 Task: Find a place to stay in El Banco, Colombia from 3rd to 17th August for 4 guests, with a price range of ₹3000 to ₹15000, 3 bedrooms, 4 beds, 2 bathrooms, and amenities like Wifi and Washing machine.
Action: Mouse moved to (467, 91)
Screenshot: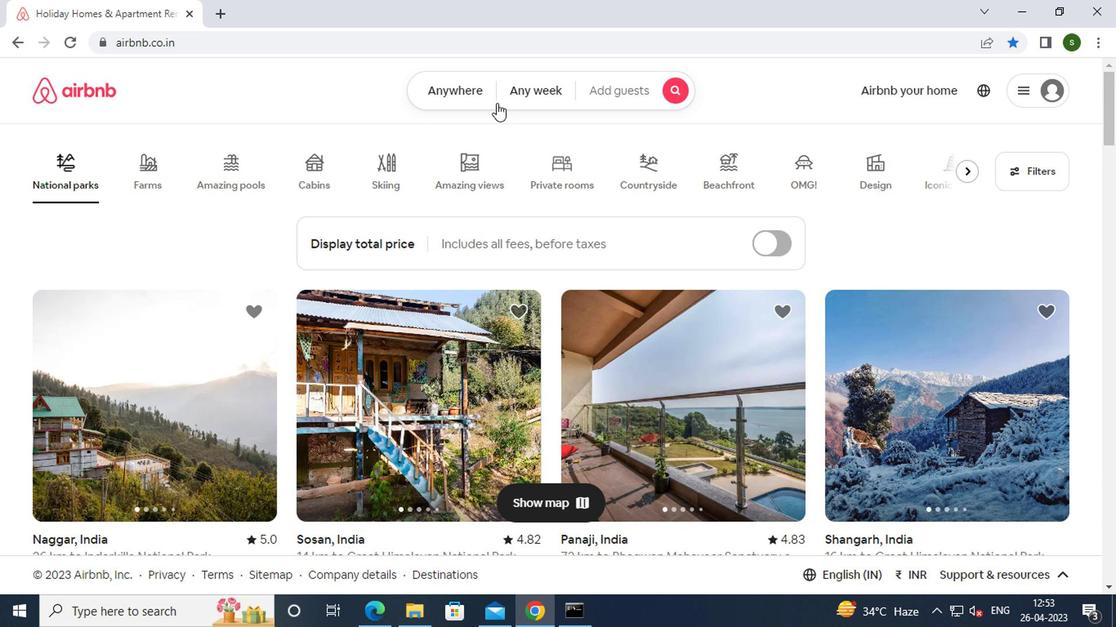 
Action: Mouse pressed left at (467, 91)
Screenshot: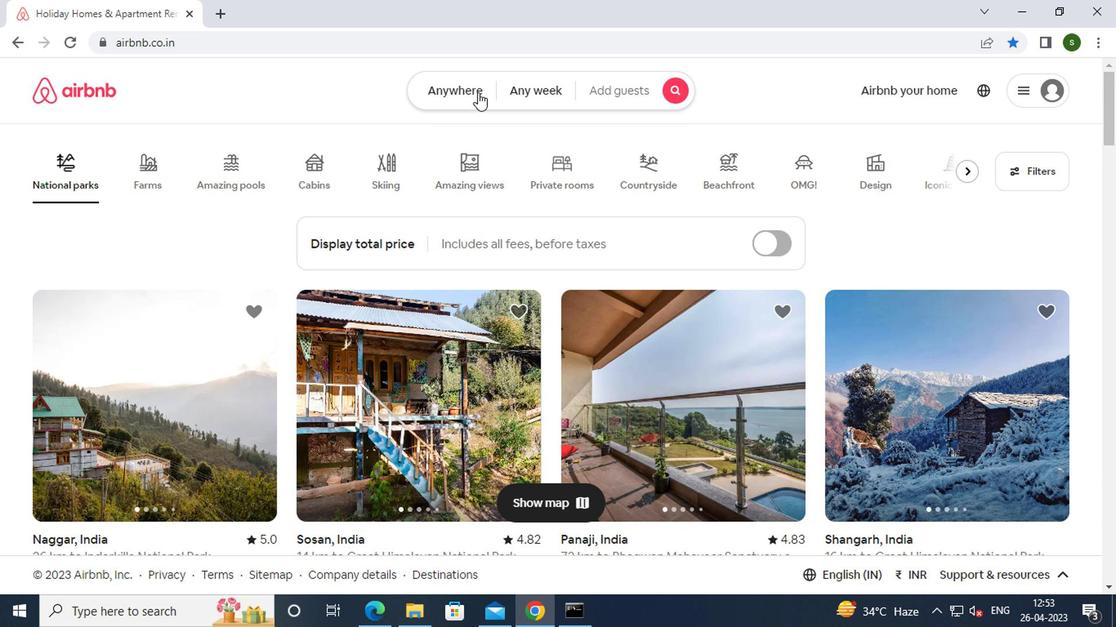 
Action: Mouse moved to (369, 161)
Screenshot: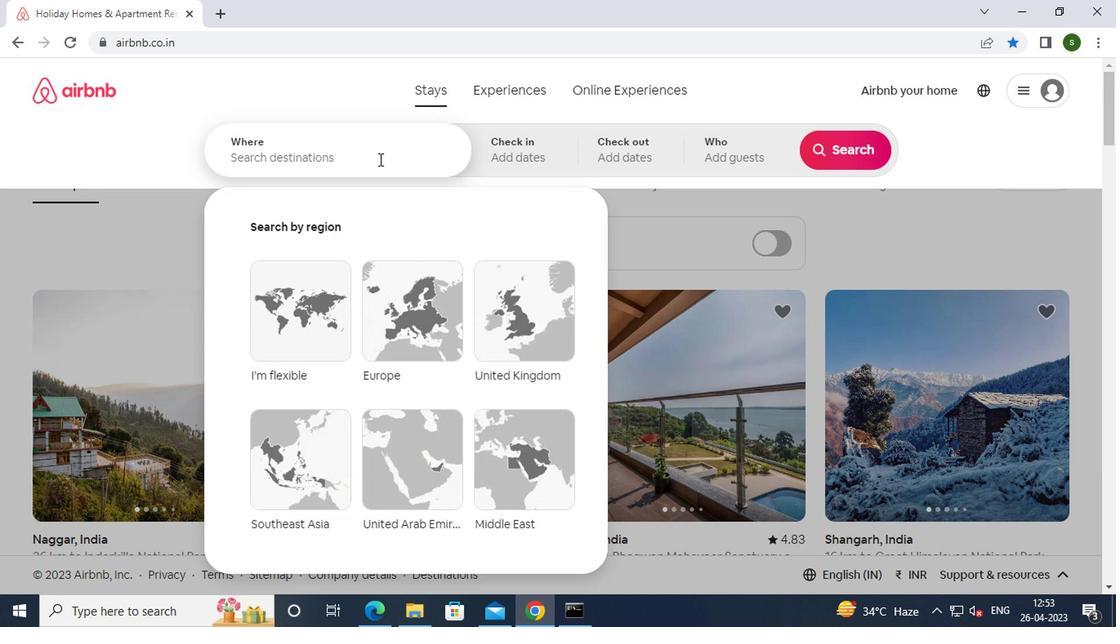 
Action: Mouse pressed left at (369, 161)
Screenshot: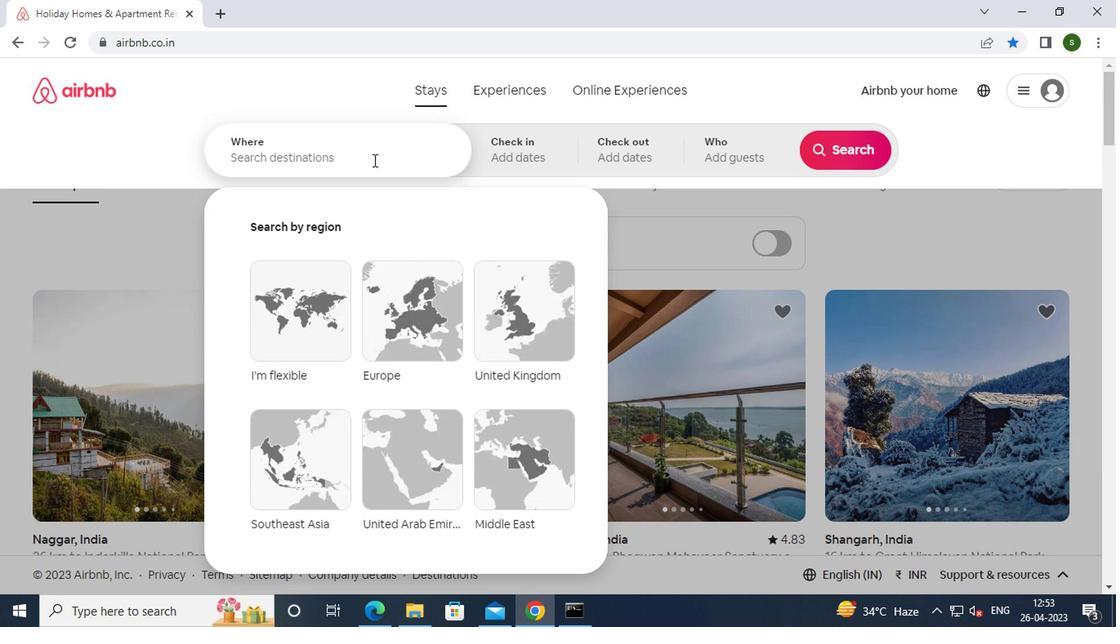 
Action: Key pressed <Key.caps_lock><Key.caps_lock>e<Key.caps_lock>l<Key.space><Key.caps_lock>b<Key.caps_lock>anco,<Key.space><Key.caps_lock>c<Key.caps_lock>olombia<Key.enter>
Screenshot: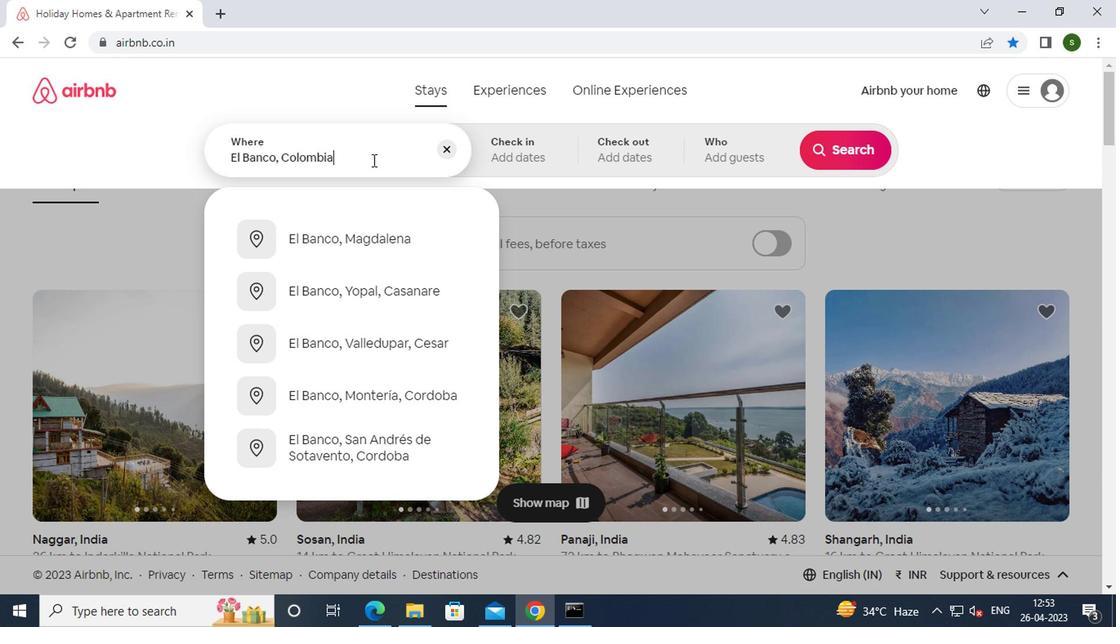 
Action: Mouse moved to (834, 277)
Screenshot: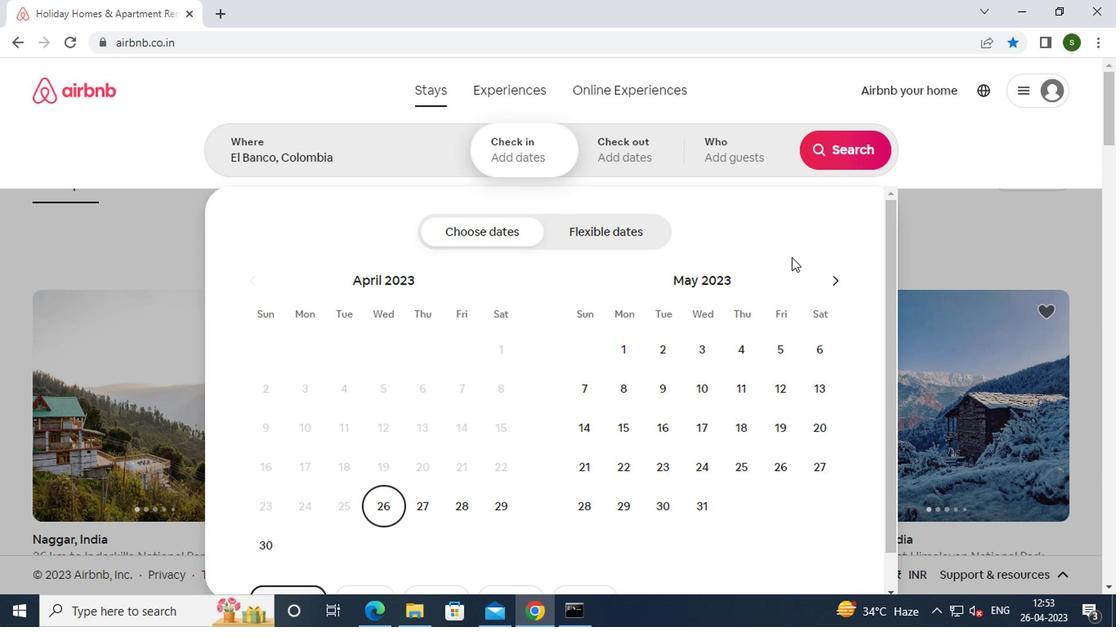 
Action: Mouse pressed left at (834, 277)
Screenshot: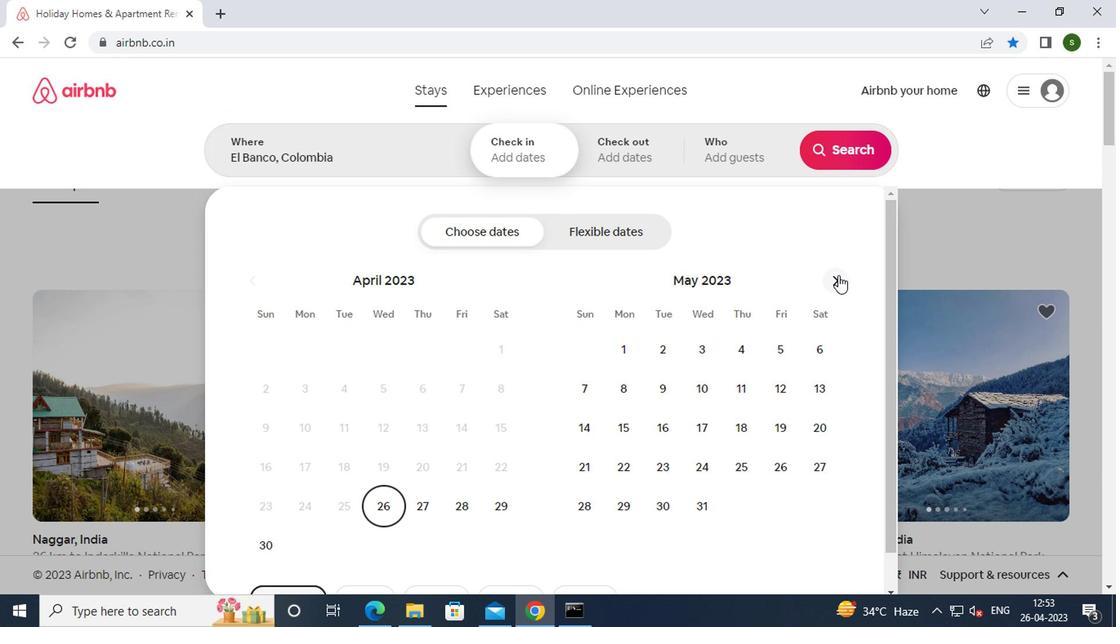 
Action: Mouse pressed left at (834, 277)
Screenshot: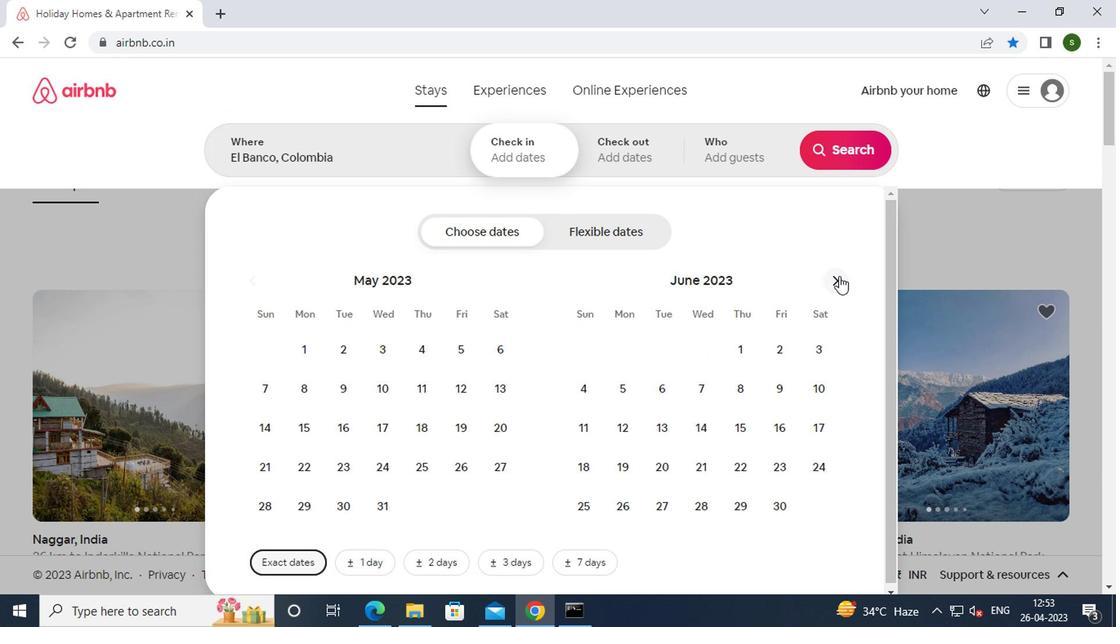 
Action: Mouse pressed left at (834, 277)
Screenshot: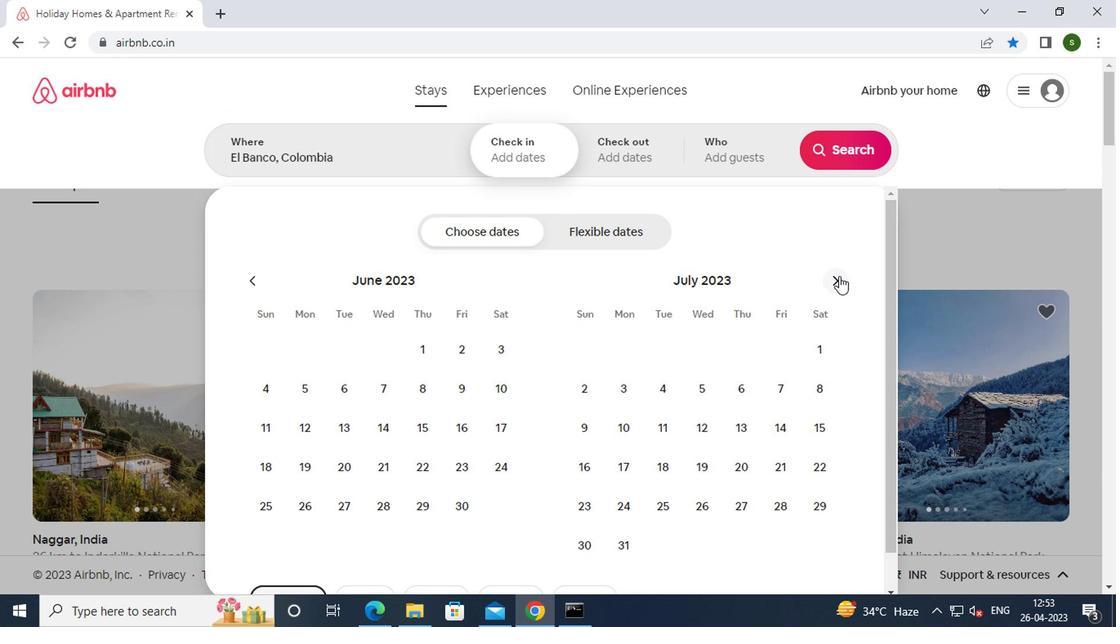 
Action: Mouse moved to (746, 352)
Screenshot: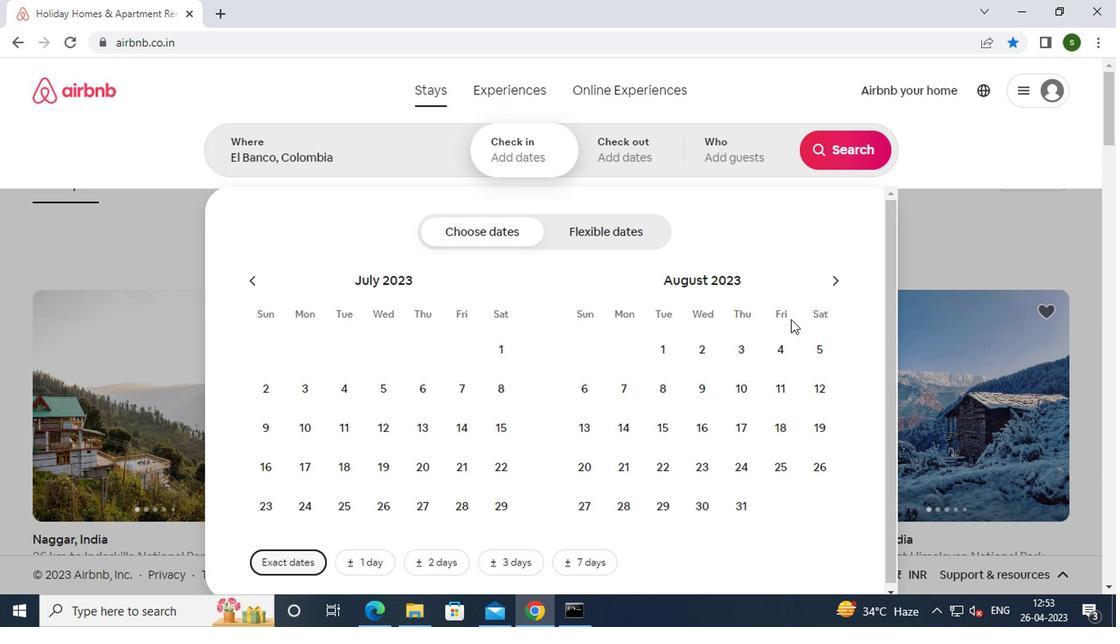 
Action: Mouse pressed left at (746, 352)
Screenshot: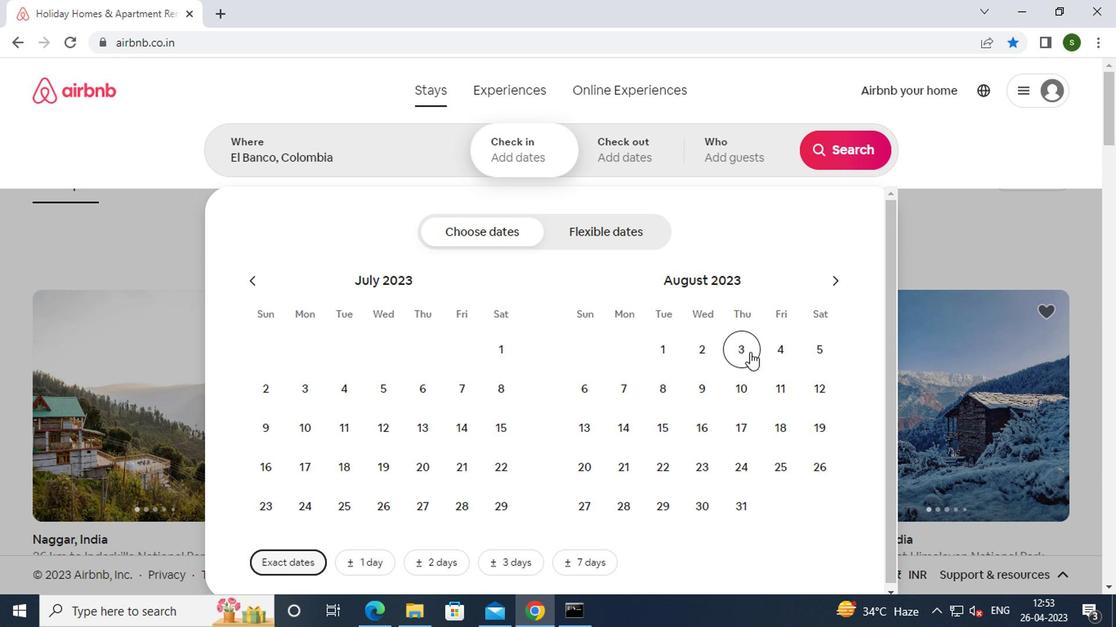 
Action: Mouse moved to (741, 423)
Screenshot: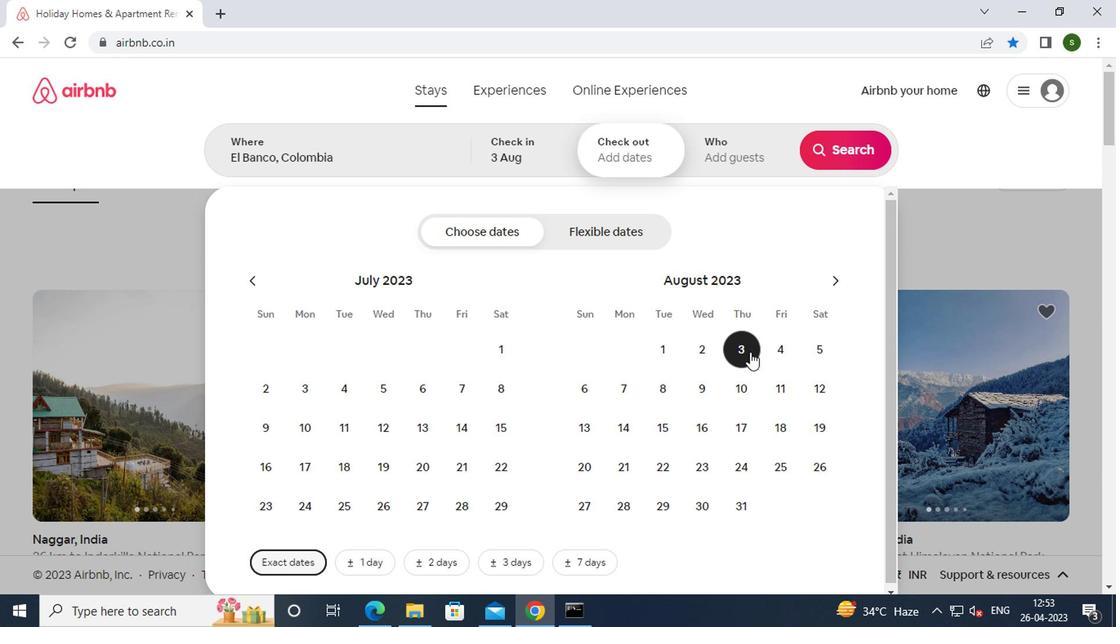 
Action: Mouse pressed left at (741, 423)
Screenshot: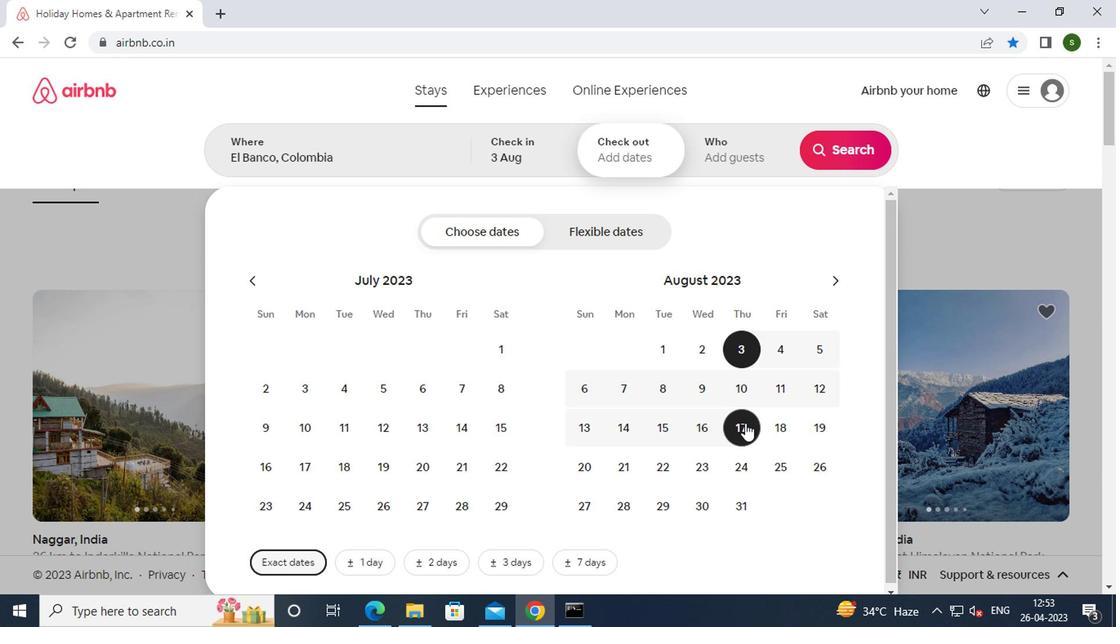 
Action: Mouse moved to (746, 161)
Screenshot: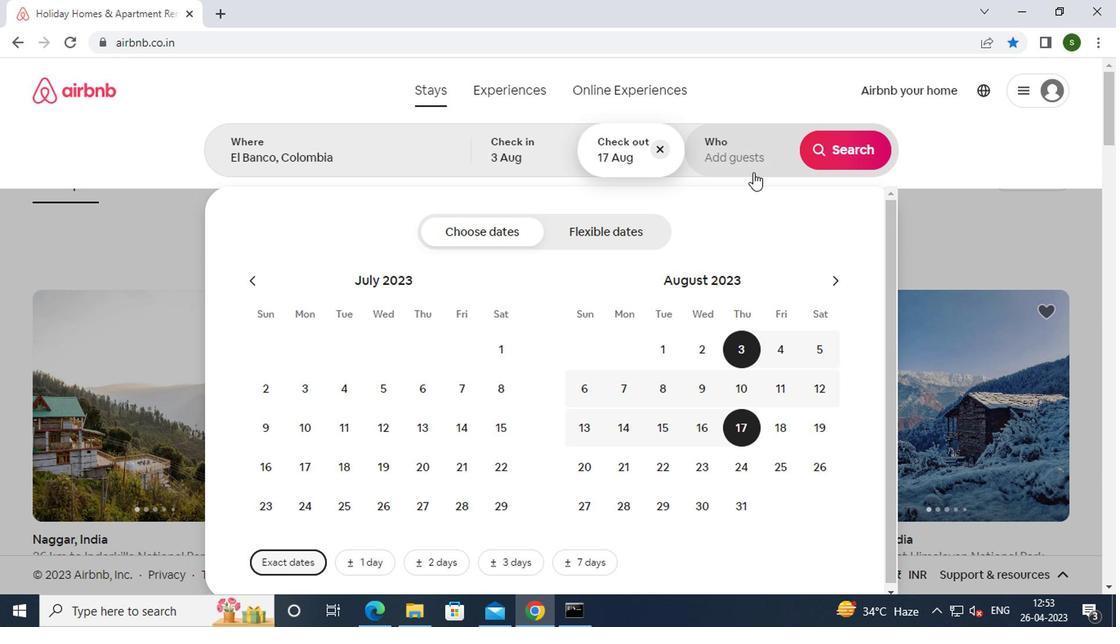
Action: Mouse pressed left at (746, 161)
Screenshot: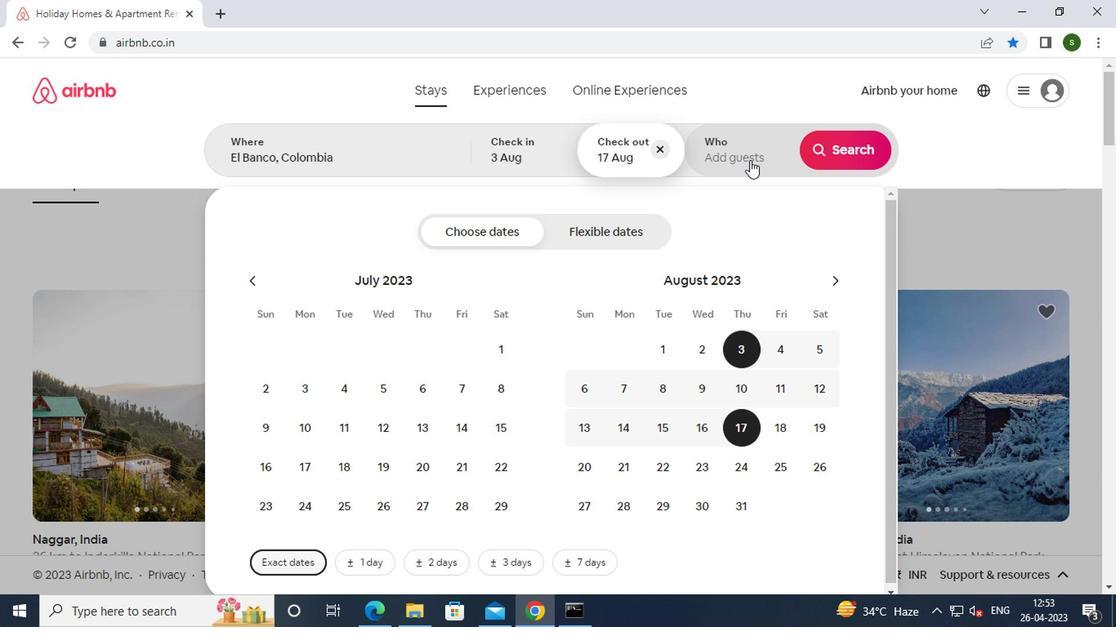 
Action: Mouse moved to (852, 241)
Screenshot: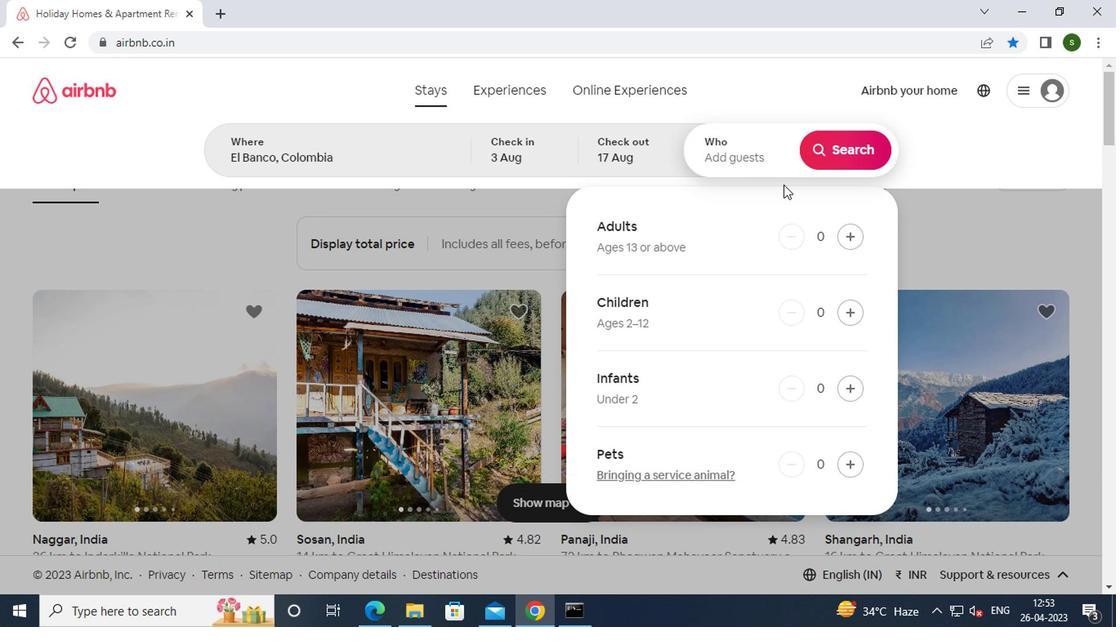 
Action: Mouse pressed left at (852, 241)
Screenshot: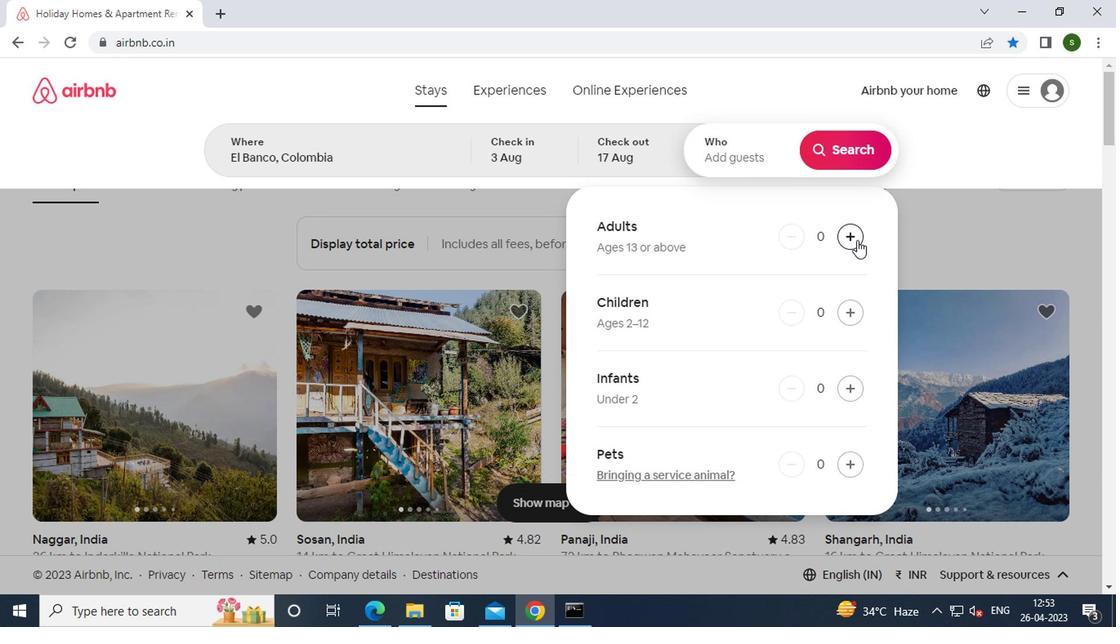 
Action: Mouse pressed left at (852, 241)
Screenshot: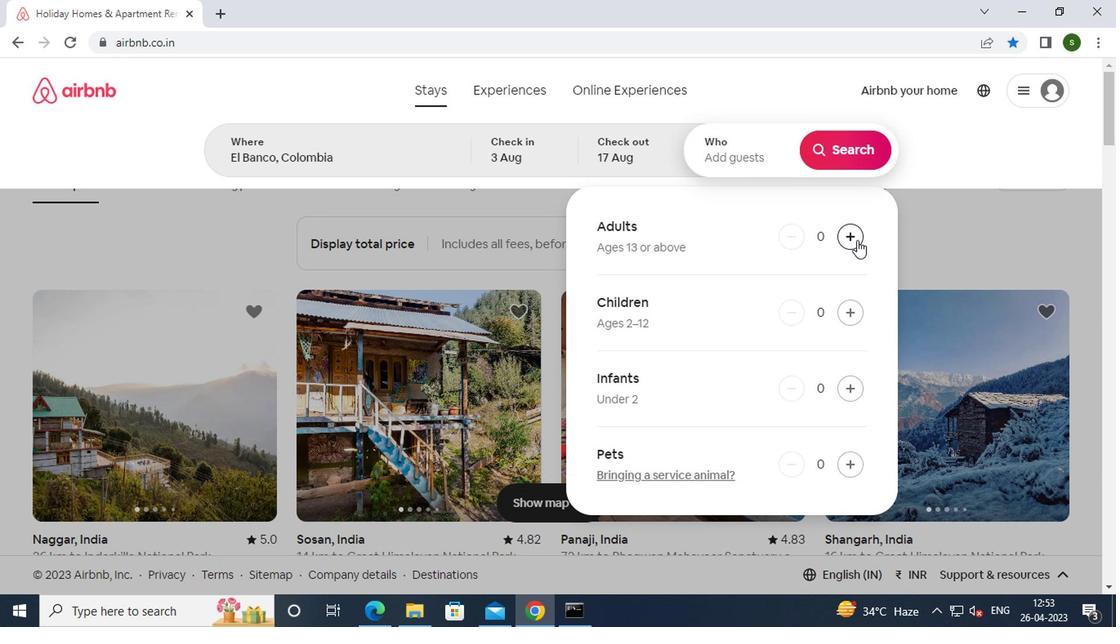 
Action: Mouse pressed left at (852, 241)
Screenshot: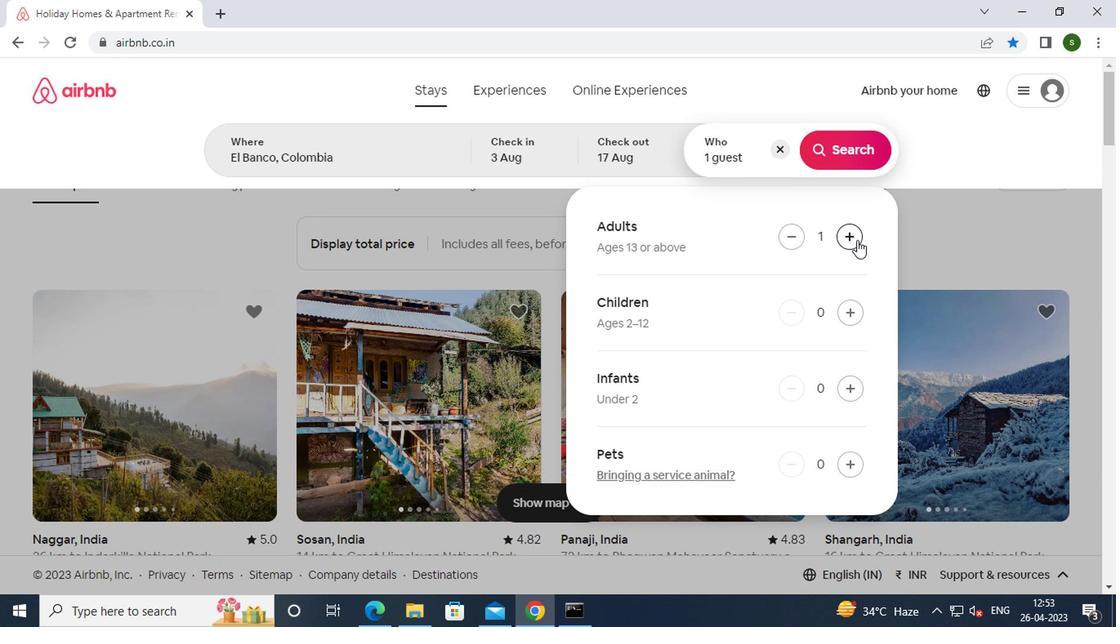 
Action: Mouse moved to (849, 308)
Screenshot: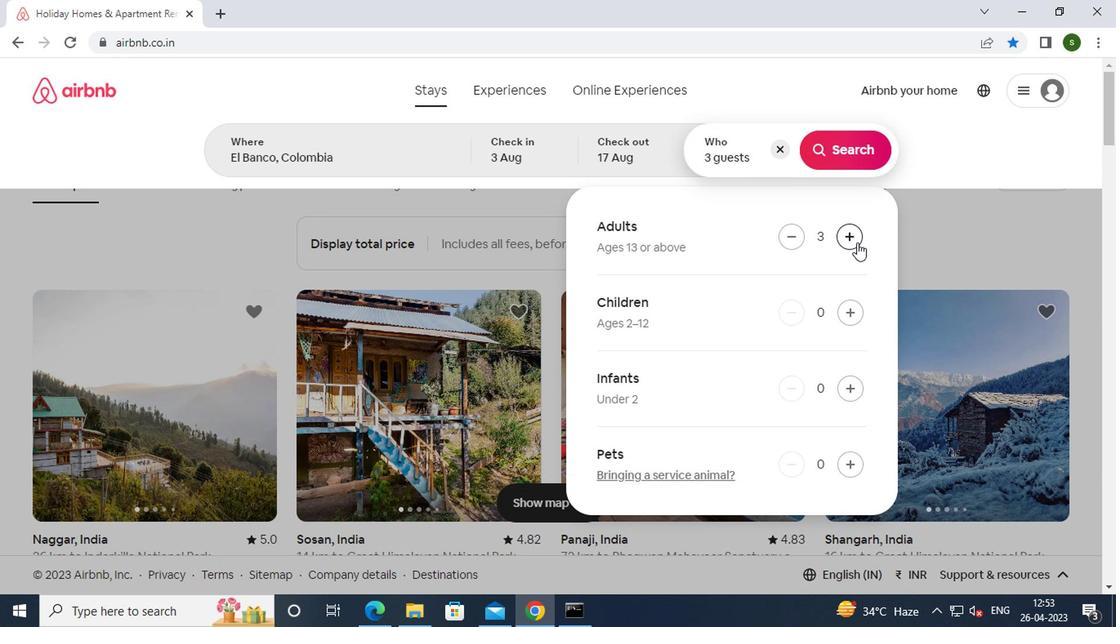 
Action: Mouse pressed left at (849, 308)
Screenshot: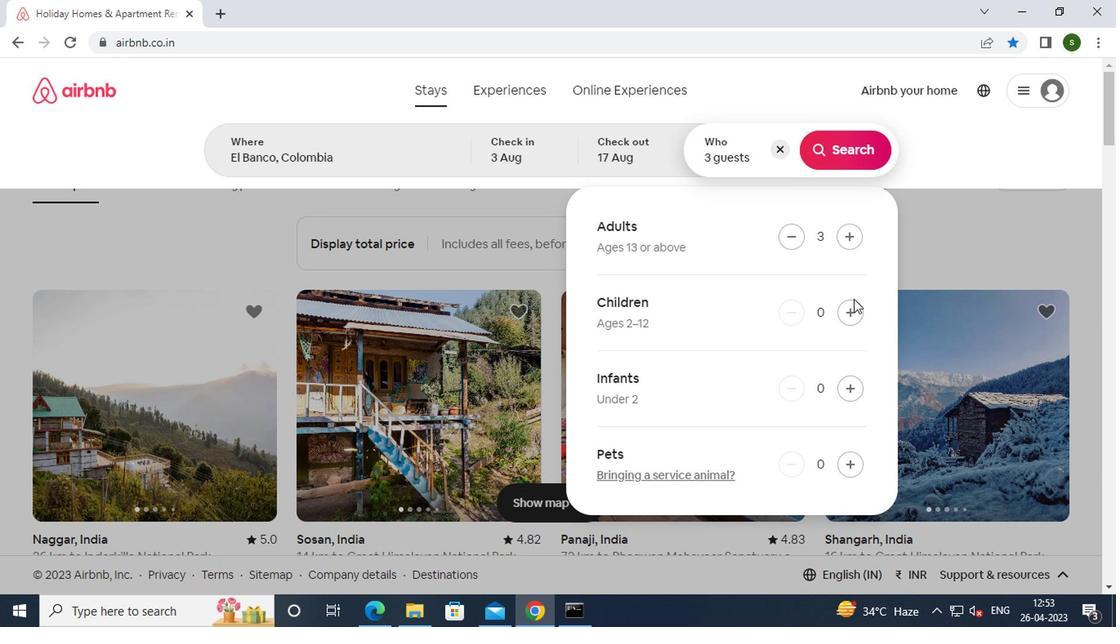 
Action: Mouse moved to (860, 143)
Screenshot: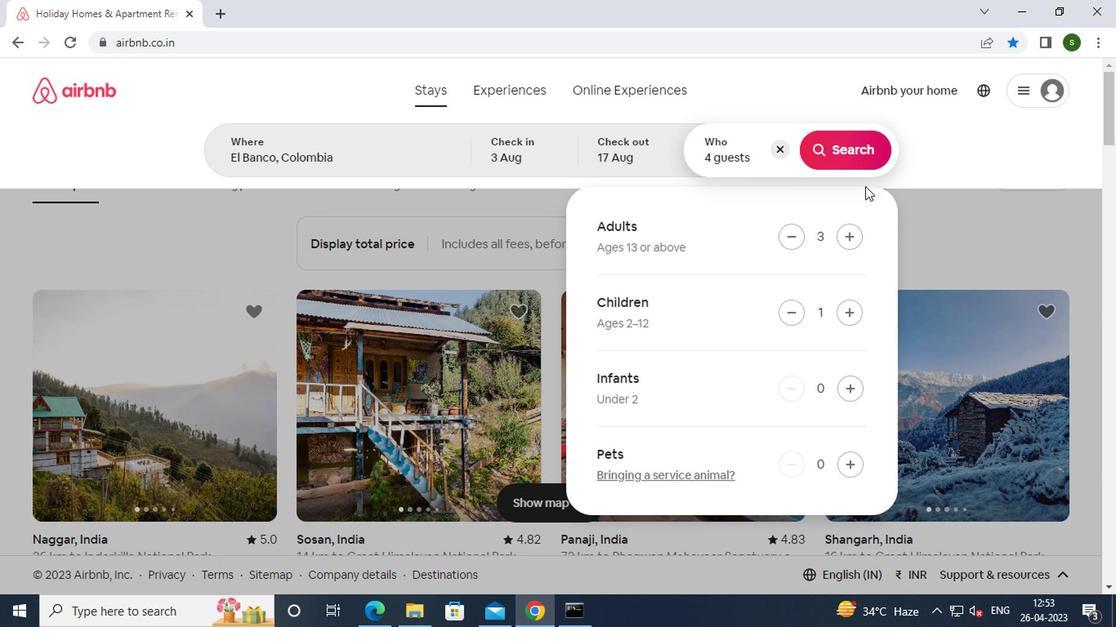 
Action: Mouse pressed left at (860, 143)
Screenshot: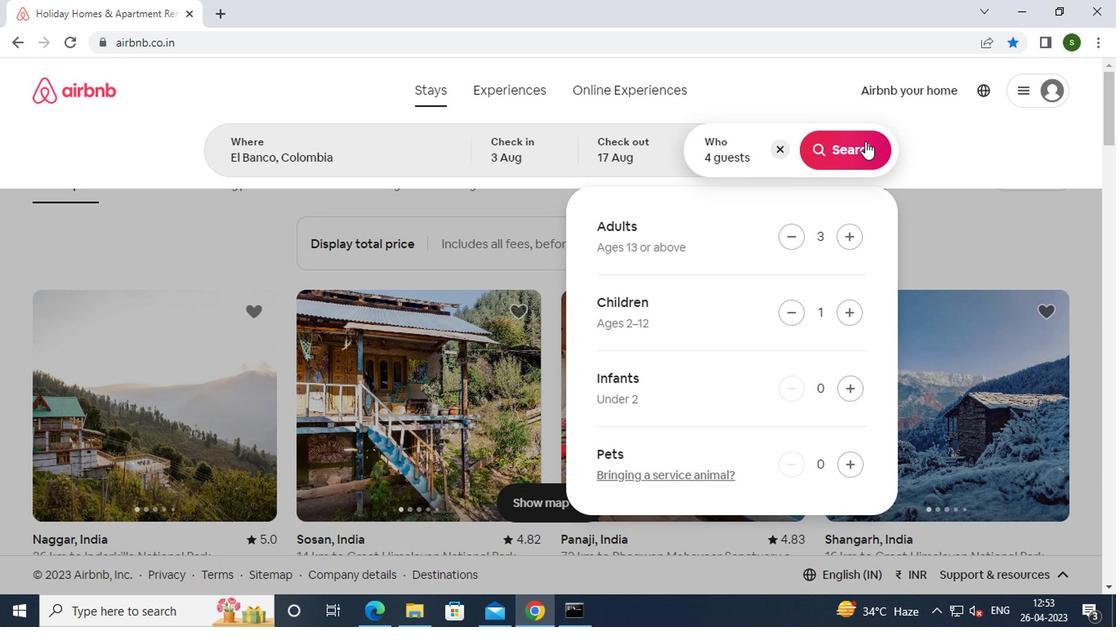 
Action: Mouse moved to (1020, 157)
Screenshot: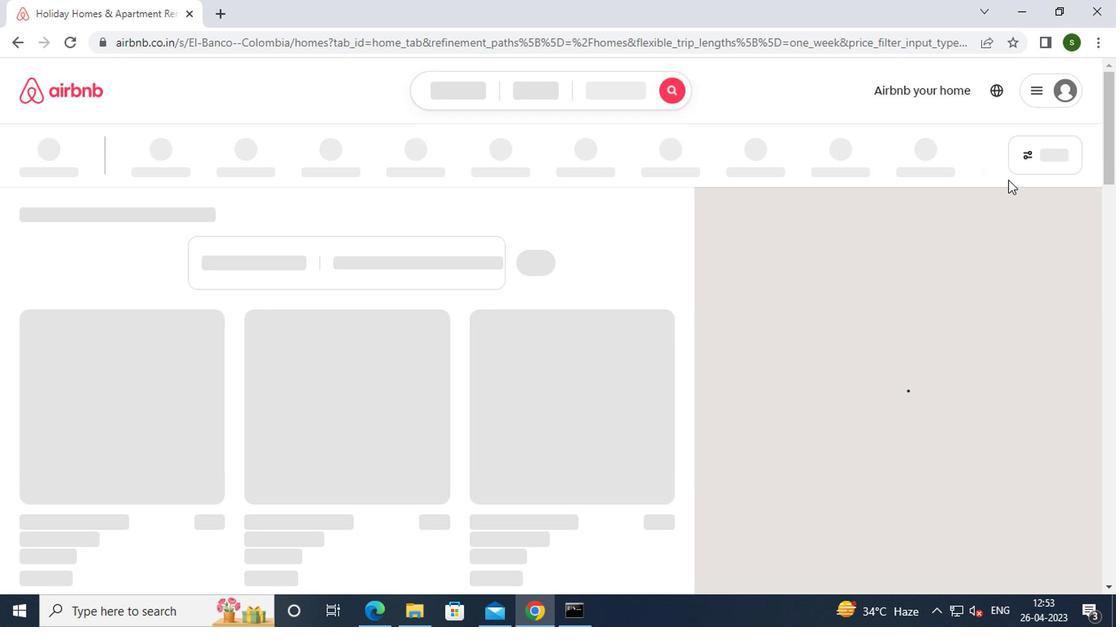 
Action: Mouse pressed left at (1020, 157)
Screenshot: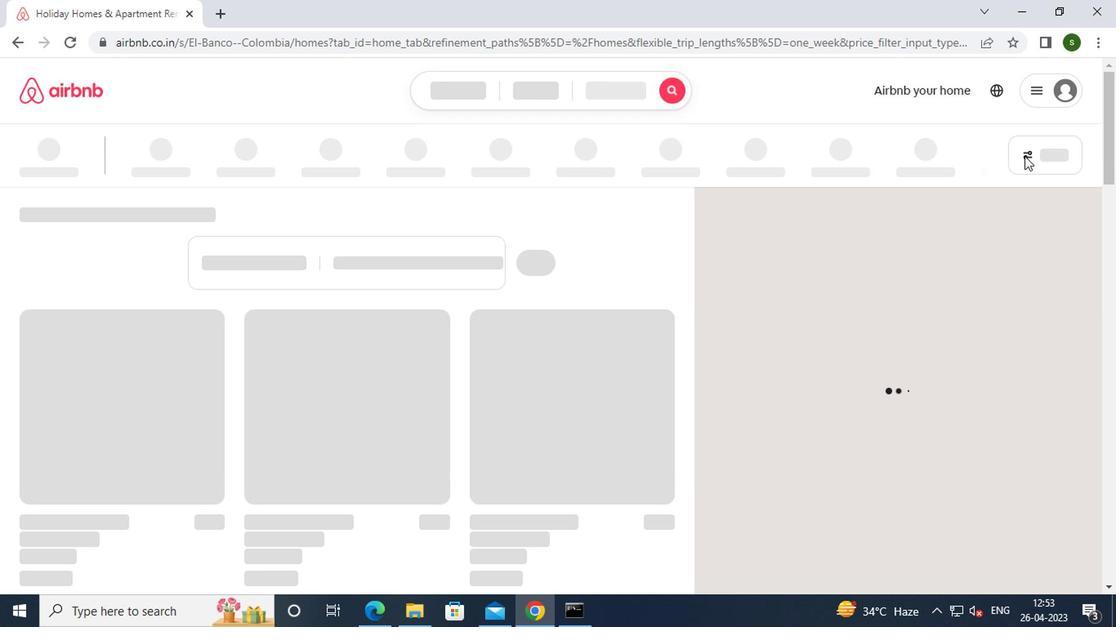 
Action: Mouse moved to (1012, 166)
Screenshot: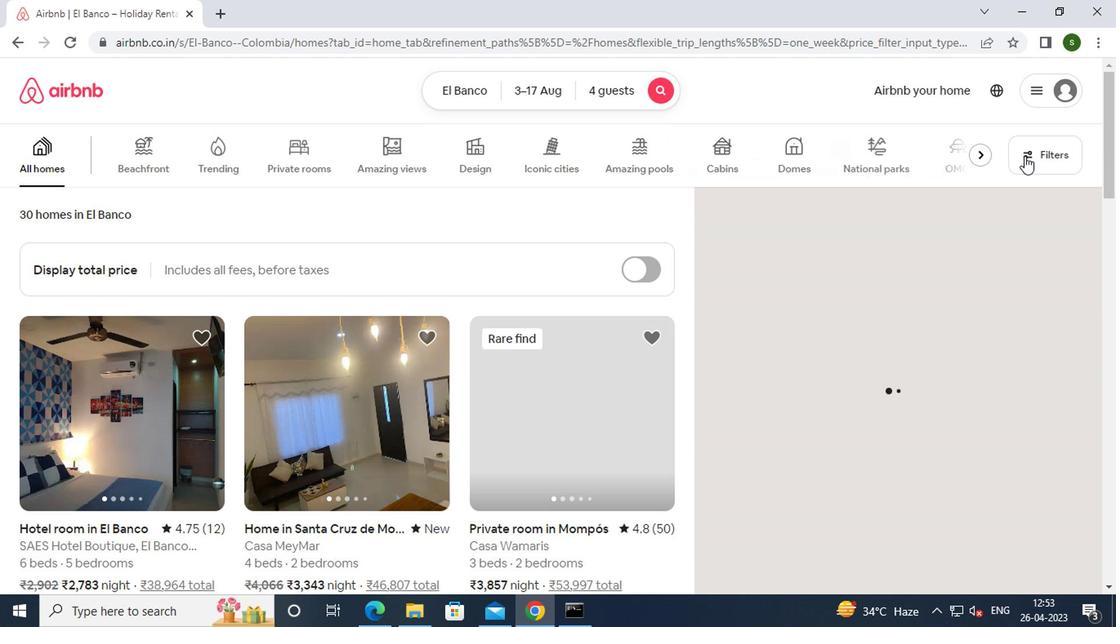 
Action: Mouse pressed left at (1012, 166)
Screenshot: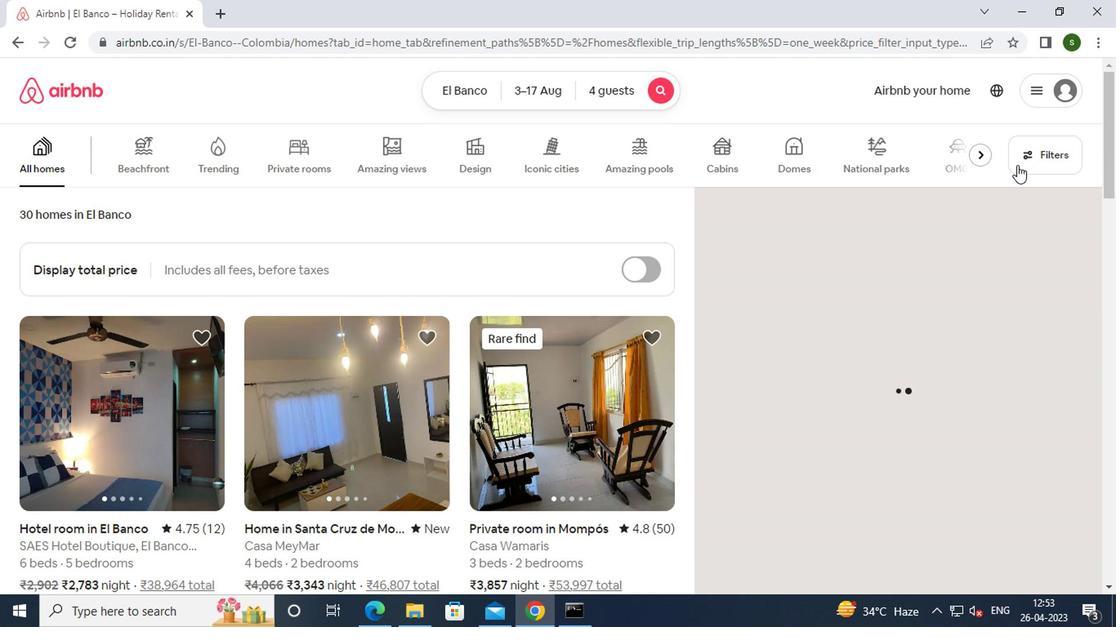 
Action: Mouse moved to (341, 362)
Screenshot: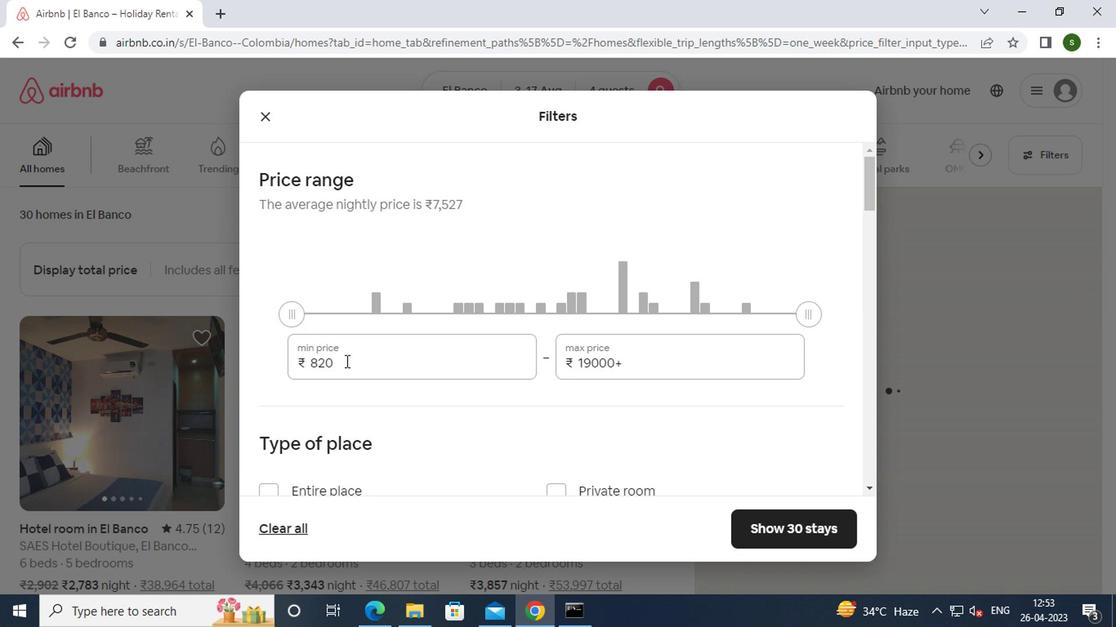 
Action: Mouse pressed left at (341, 362)
Screenshot: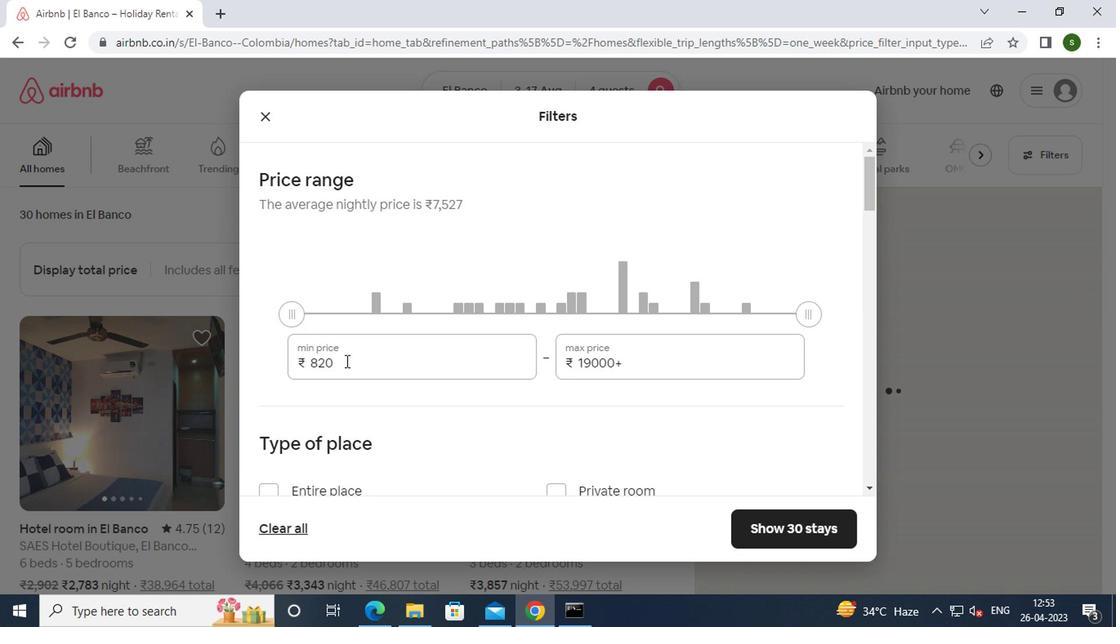 
Action: Key pressed <Key.backspace><Key.backspace><Key.backspace><Key.backspace><Key.backspace>3000
Screenshot: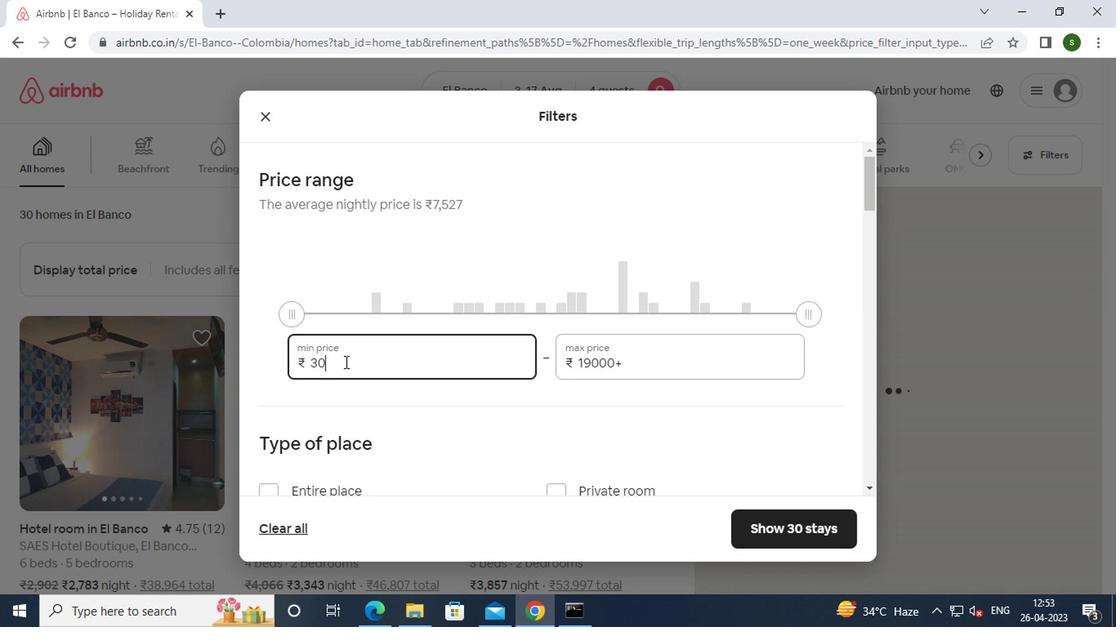 
Action: Mouse moved to (663, 365)
Screenshot: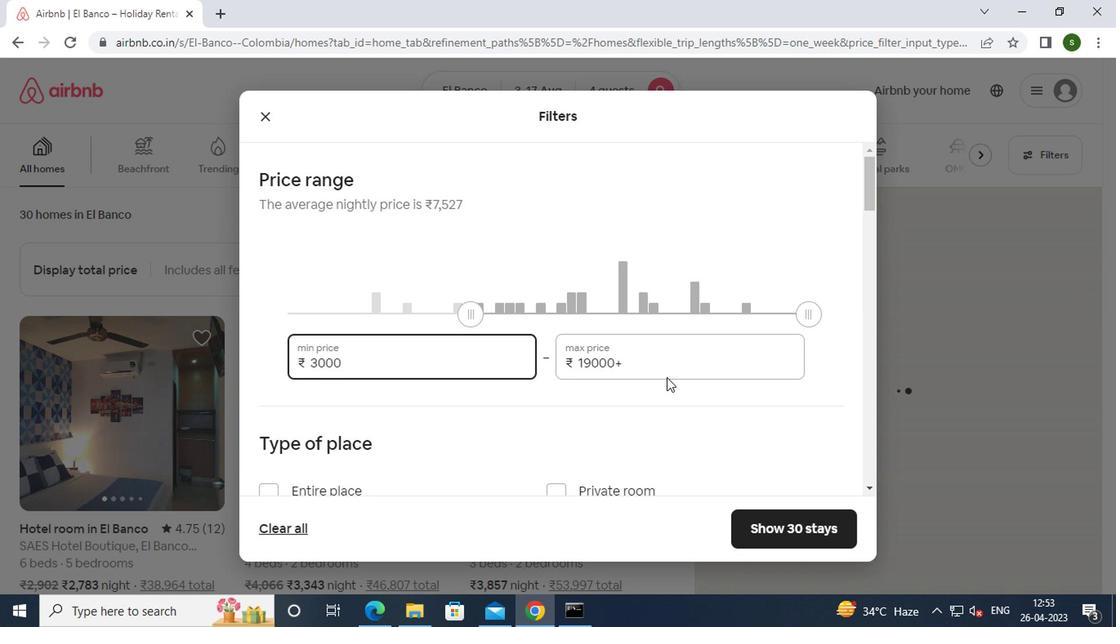
Action: Mouse pressed left at (663, 365)
Screenshot: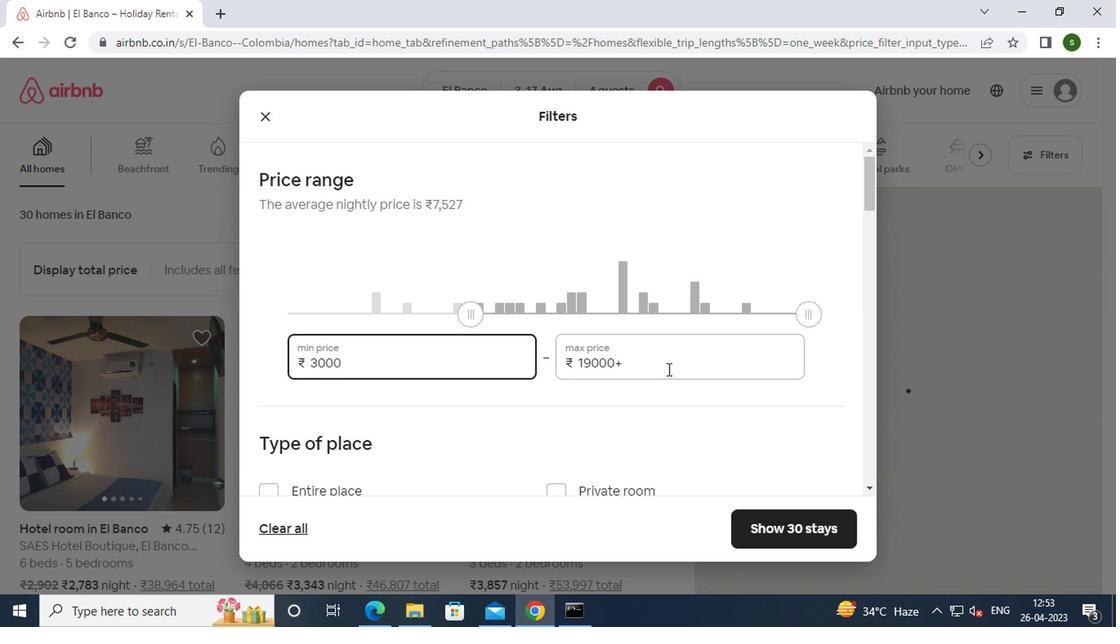 
Action: Mouse moved to (663, 363)
Screenshot: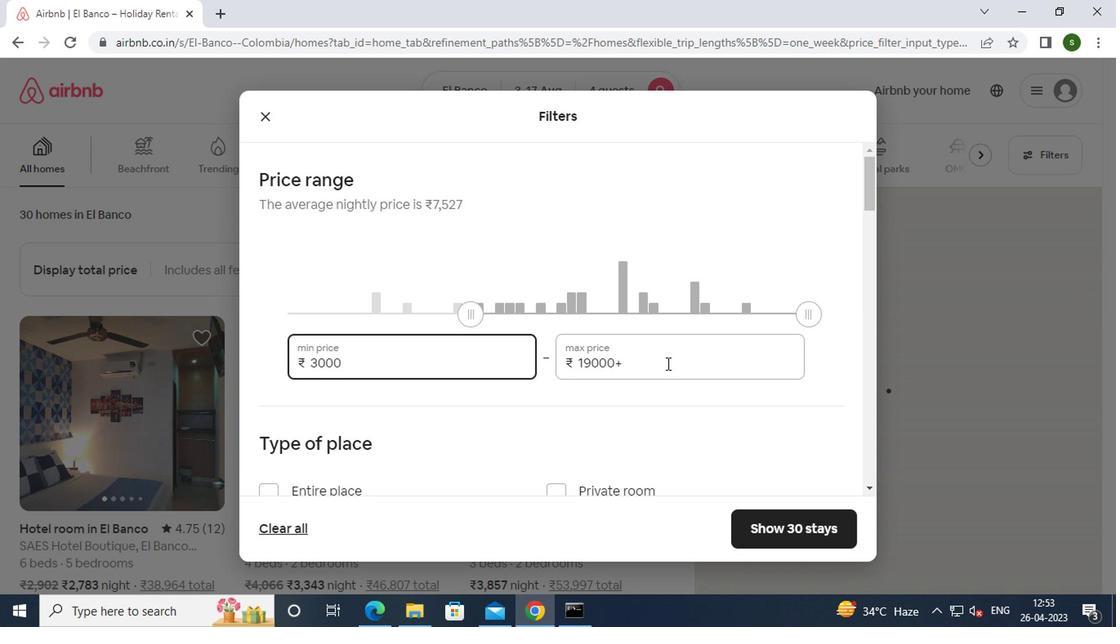 
Action: Key pressed <Key.backspace><Key.backspace><Key.backspace><Key.backspace><Key.backspace><Key.backspace><Key.backspace><Key.backspace><Key.backspace><Key.backspace><Key.backspace>15000
Screenshot: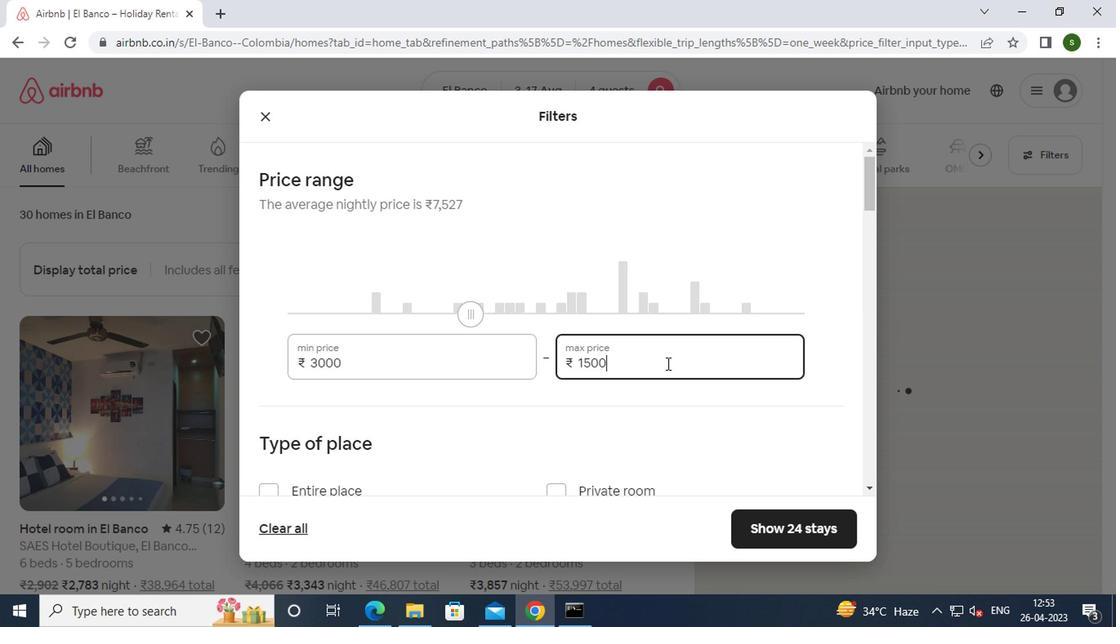 
Action: Mouse moved to (597, 362)
Screenshot: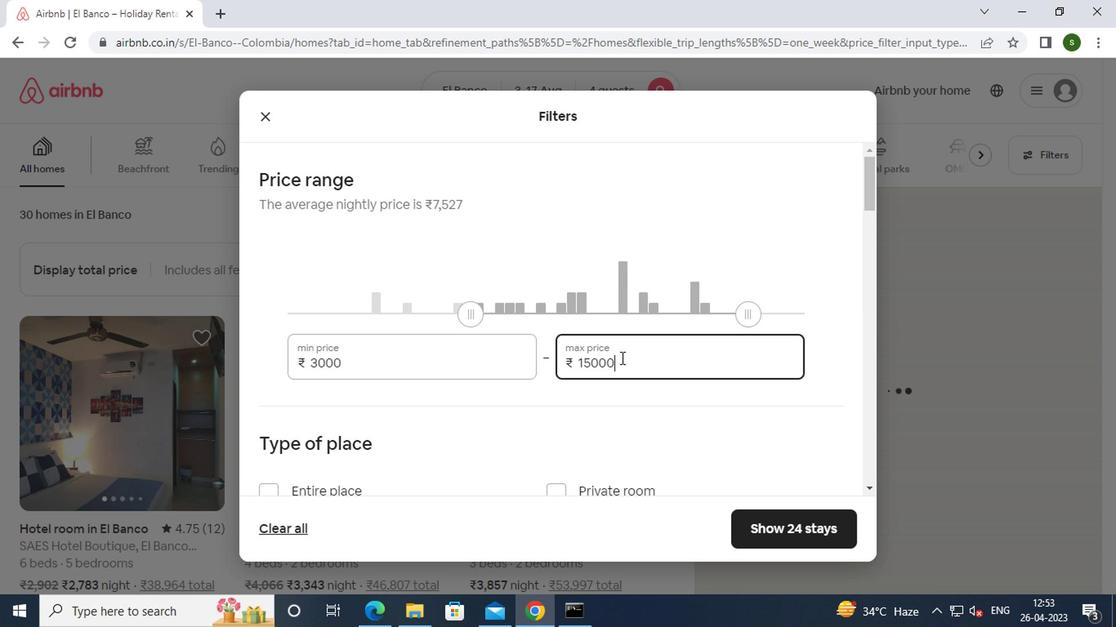 
Action: Mouse scrolled (597, 361) with delta (0, 0)
Screenshot: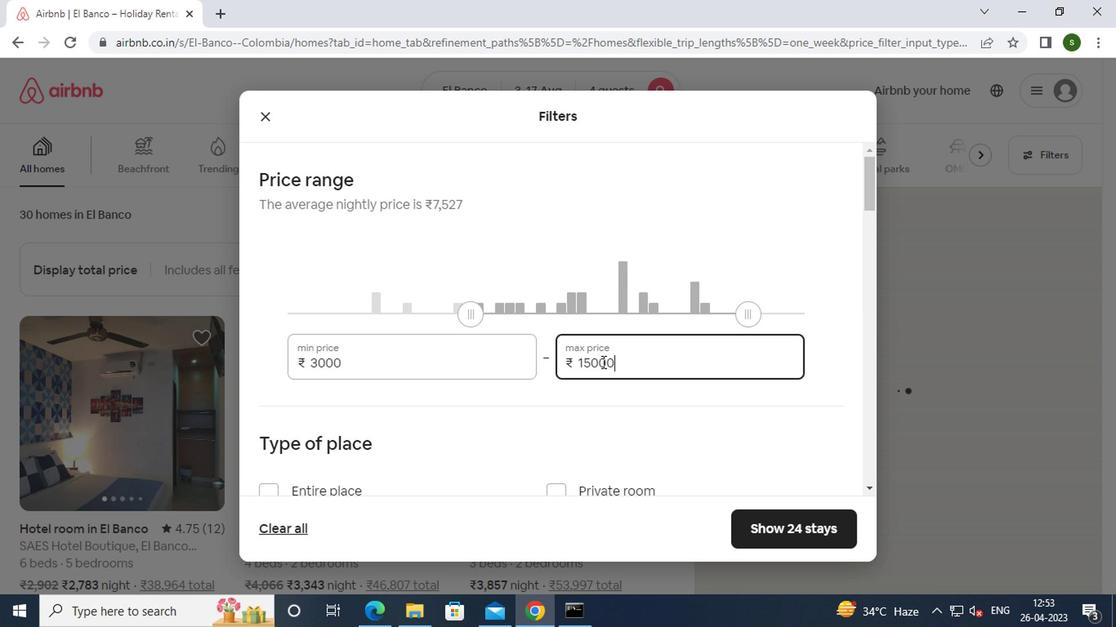 
Action: Mouse scrolled (597, 361) with delta (0, 0)
Screenshot: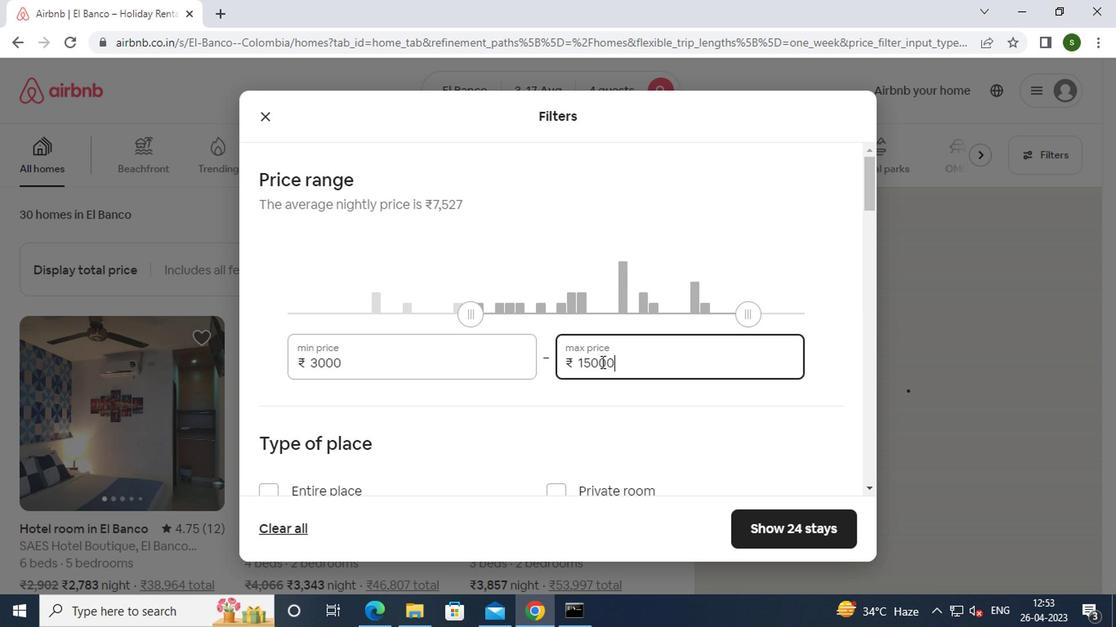 
Action: Mouse scrolled (597, 361) with delta (0, 0)
Screenshot: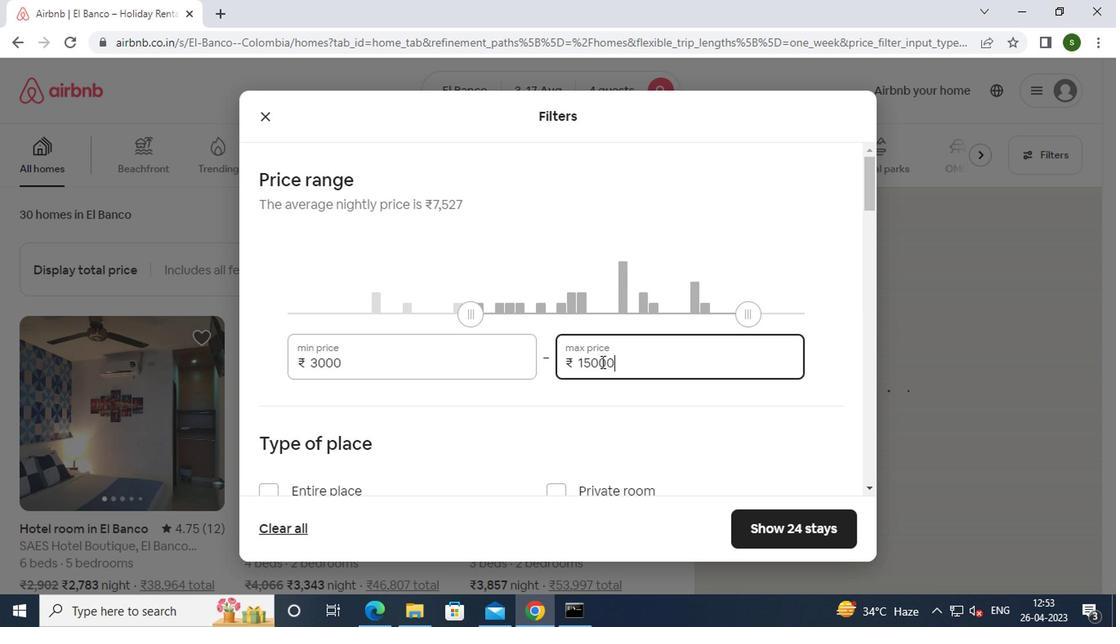 
Action: Mouse moved to (301, 251)
Screenshot: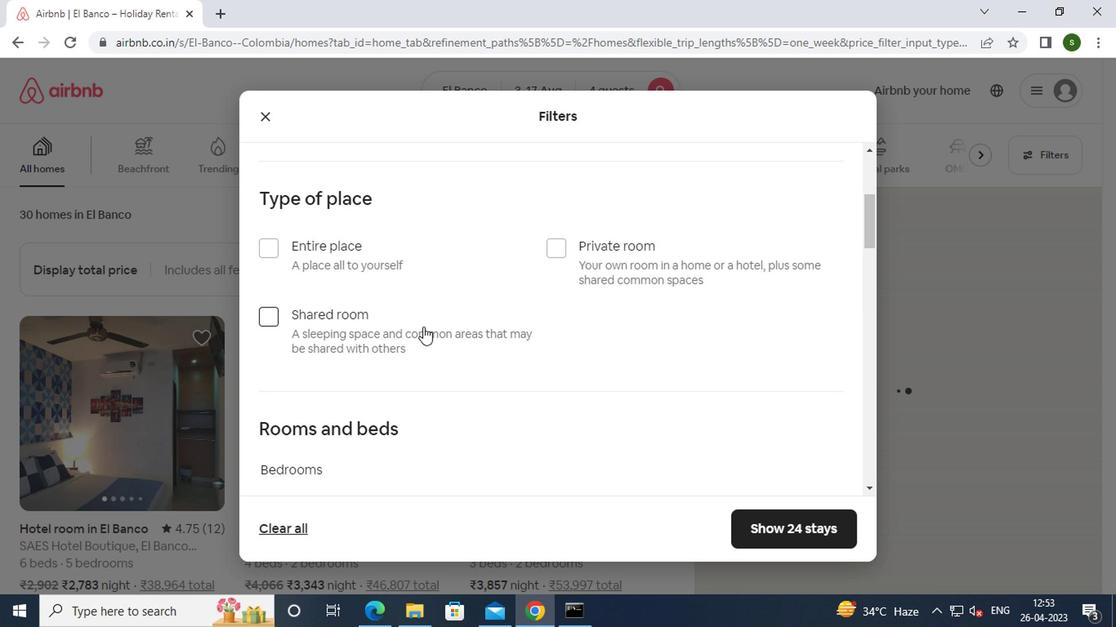 
Action: Mouse pressed left at (301, 251)
Screenshot: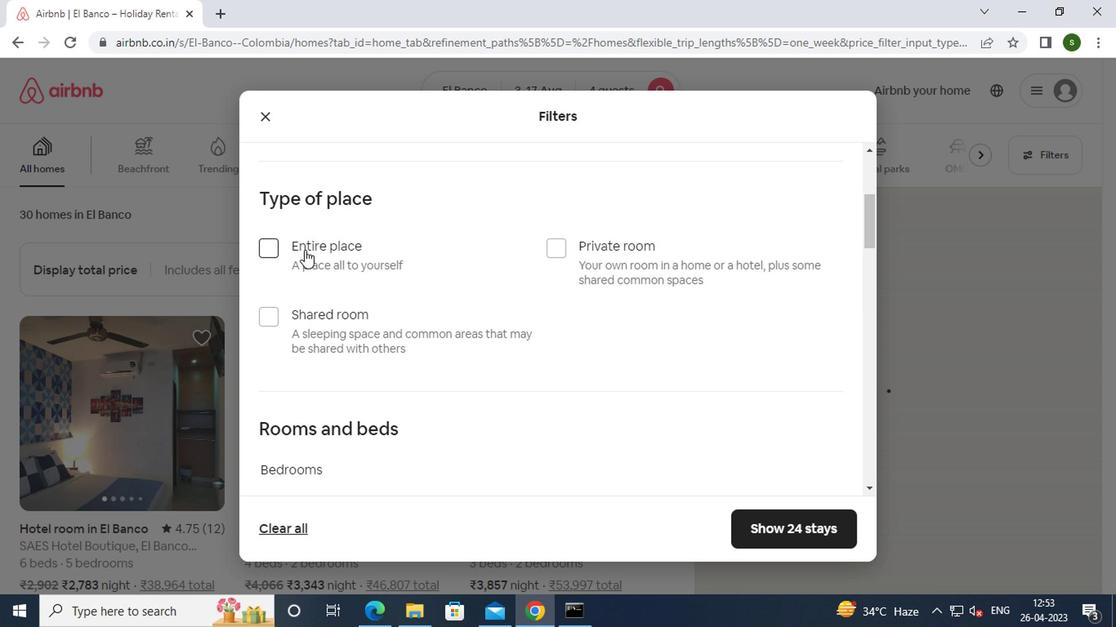 
Action: Mouse moved to (524, 277)
Screenshot: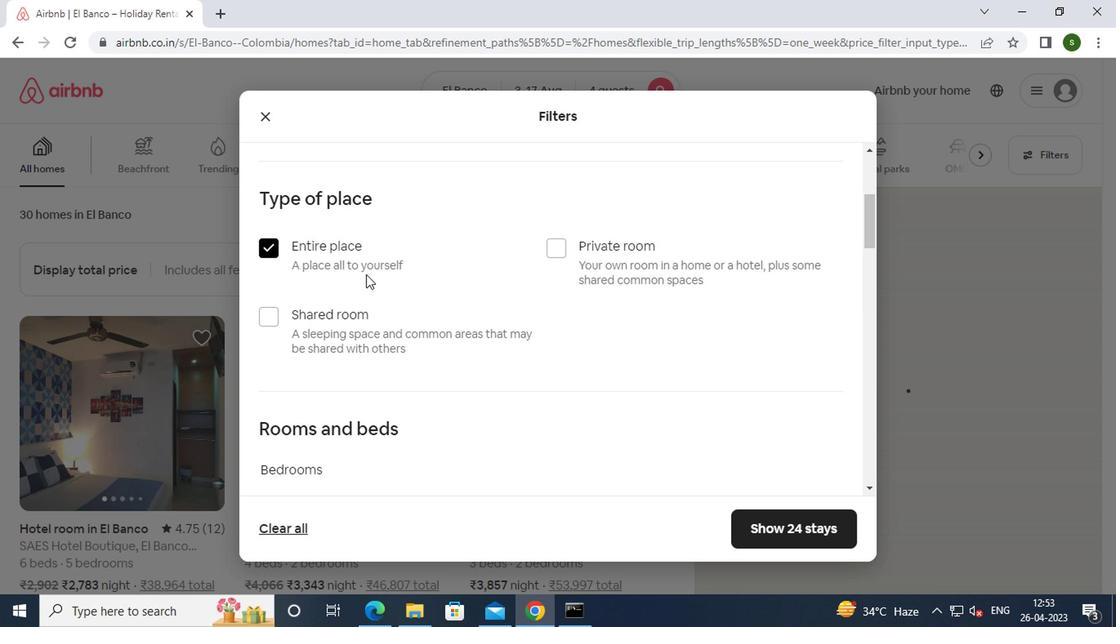 
Action: Mouse scrolled (524, 277) with delta (0, 0)
Screenshot: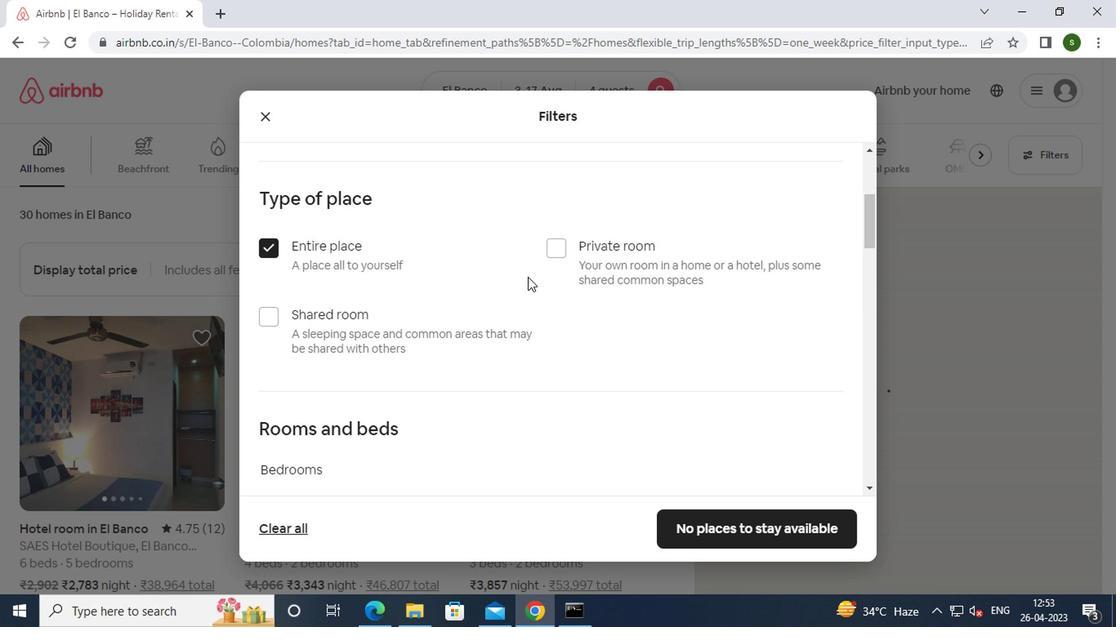 
Action: Mouse scrolled (524, 277) with delta (0, 0)
Screenshot: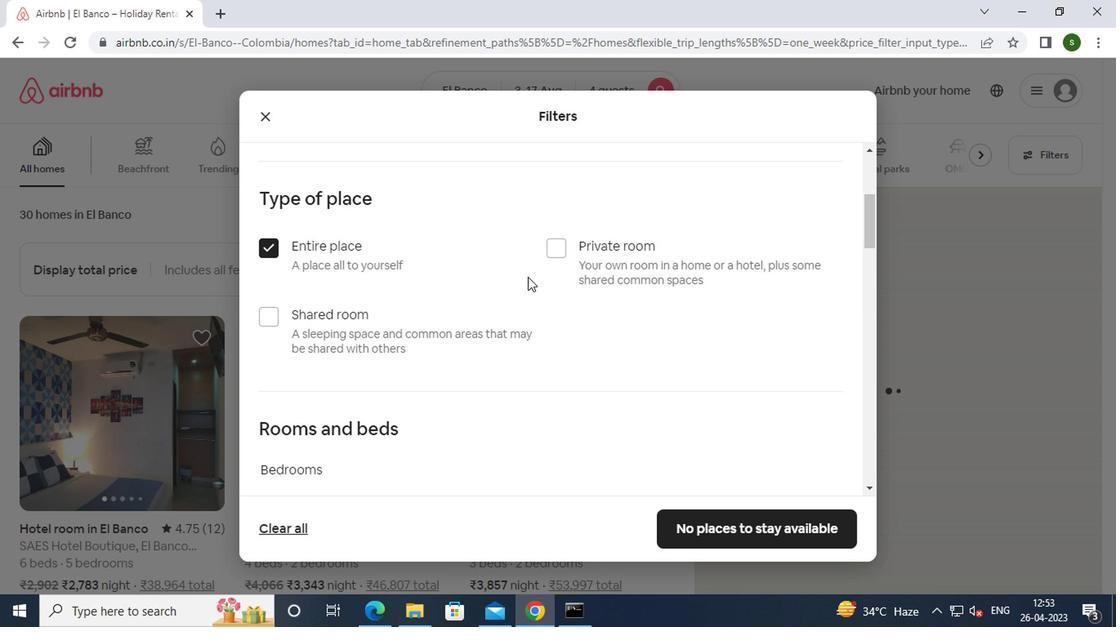 
Action: Mouse scrolled (524, 277) with delta (0, 0)
Screenshot: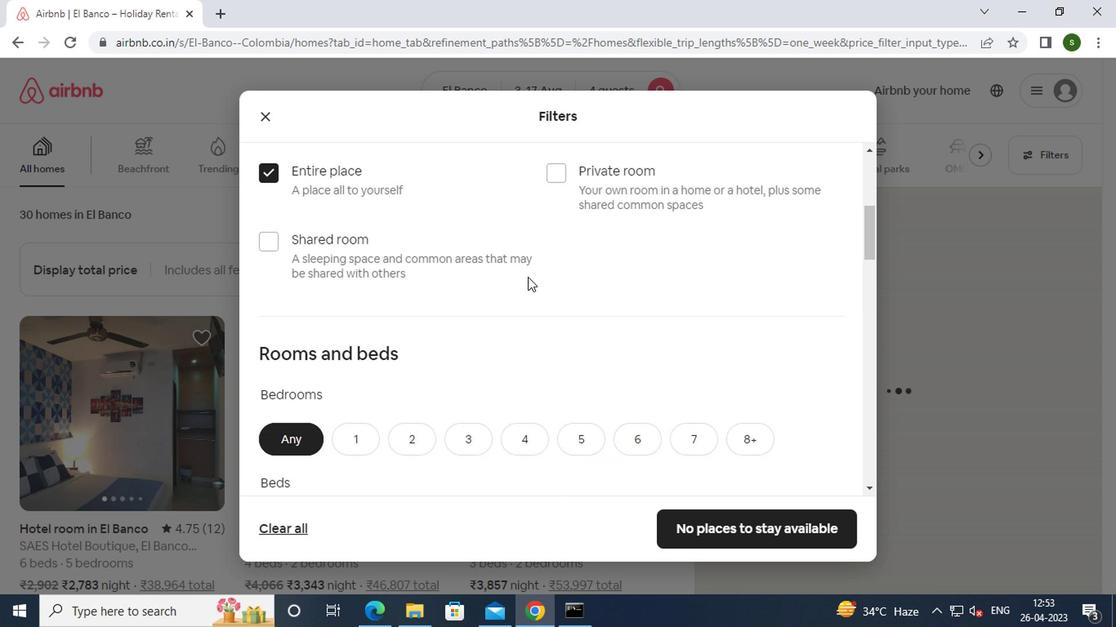 
Action: Mouse moved to (481, 277)
Screenshot: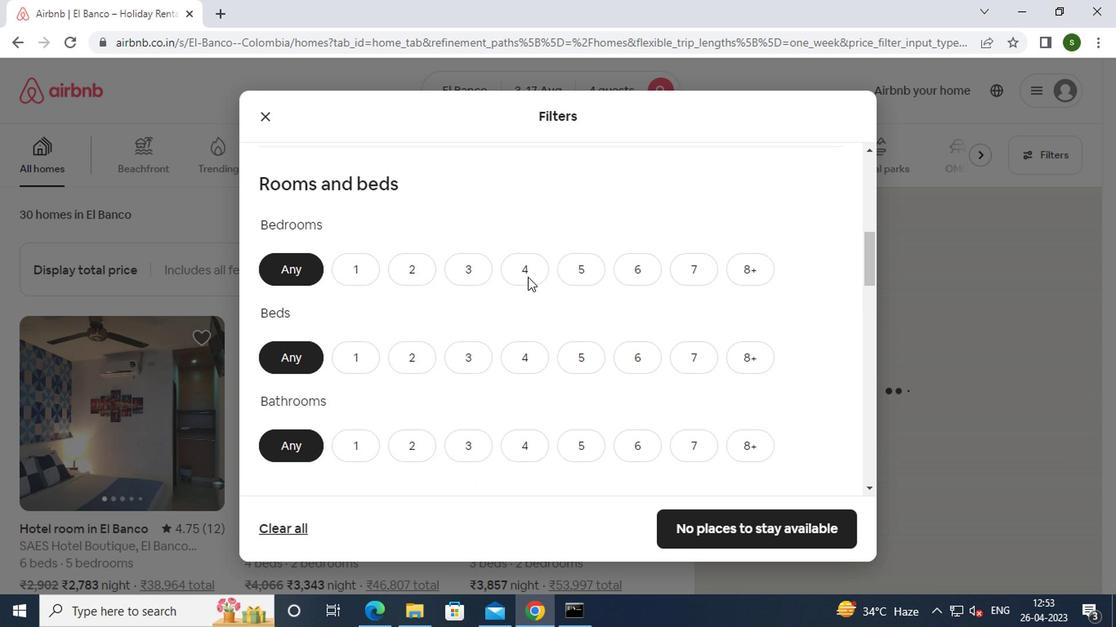 
Action: Mouse pressed left at (481, 277)
Screenshot: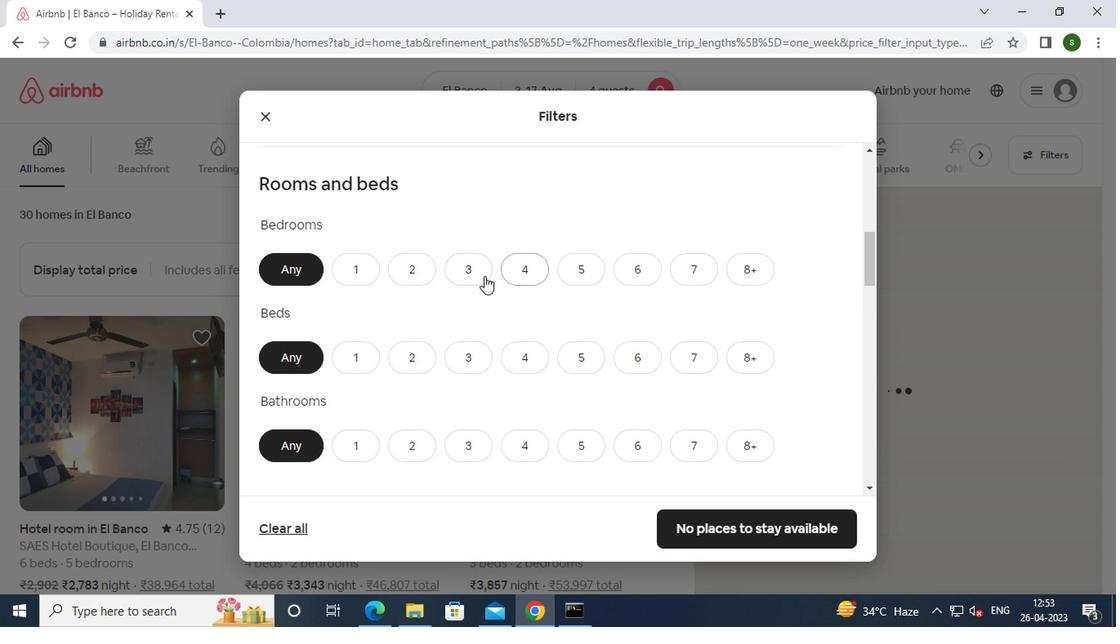 
Action: Mouse moved to (516, 351)
Screenshot: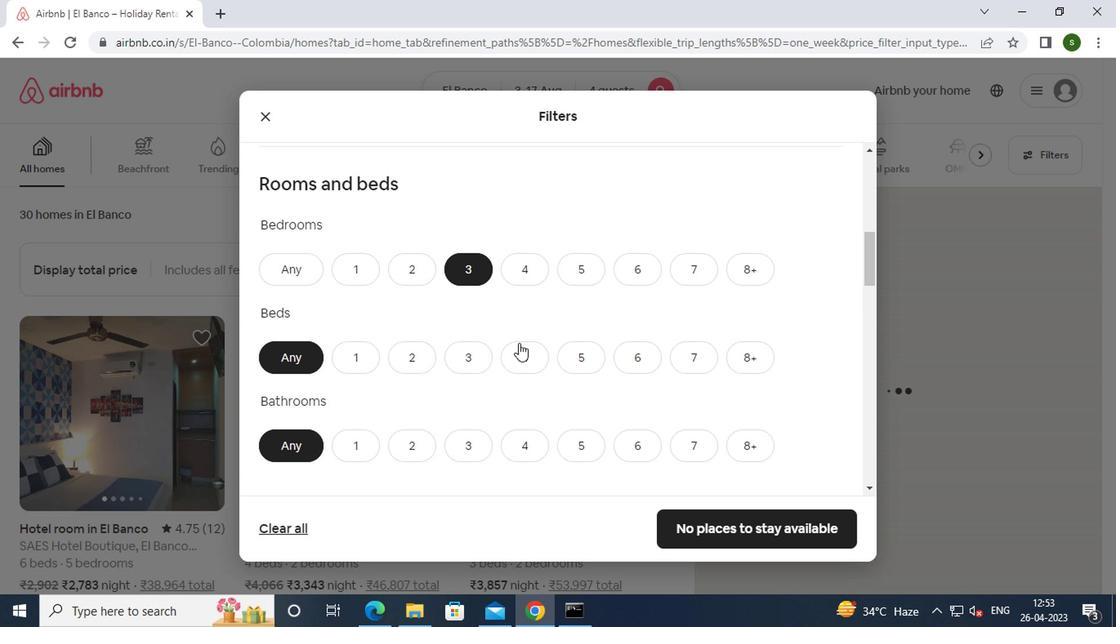 
Action: Mouse pressed left at (516, 351)
Screenshot: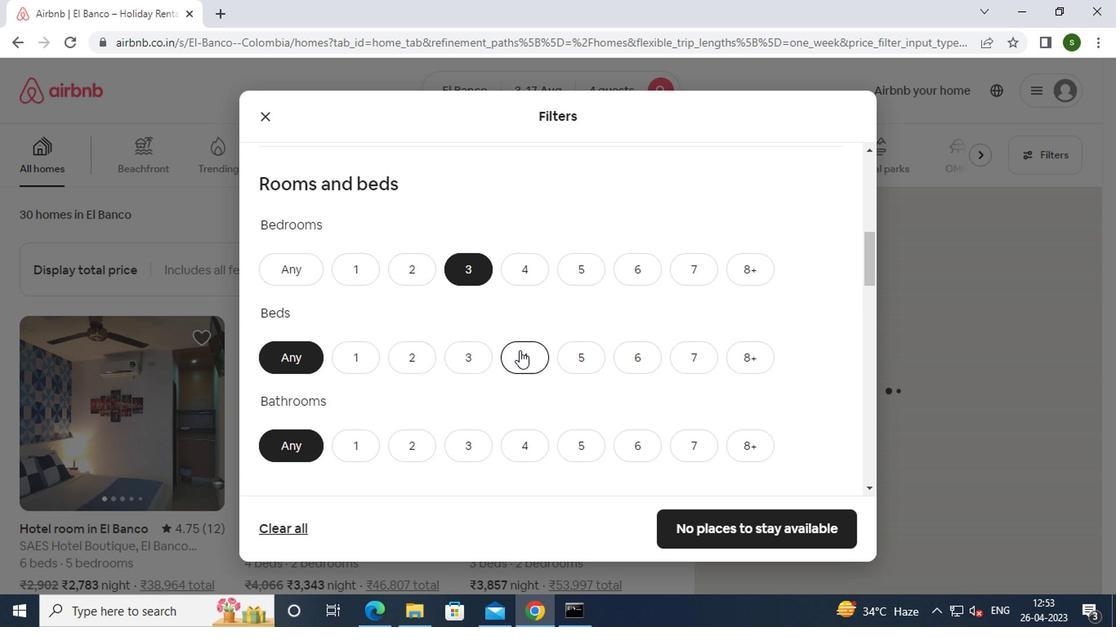 
Action: Mouse moved to (424, 445)
Screenshot: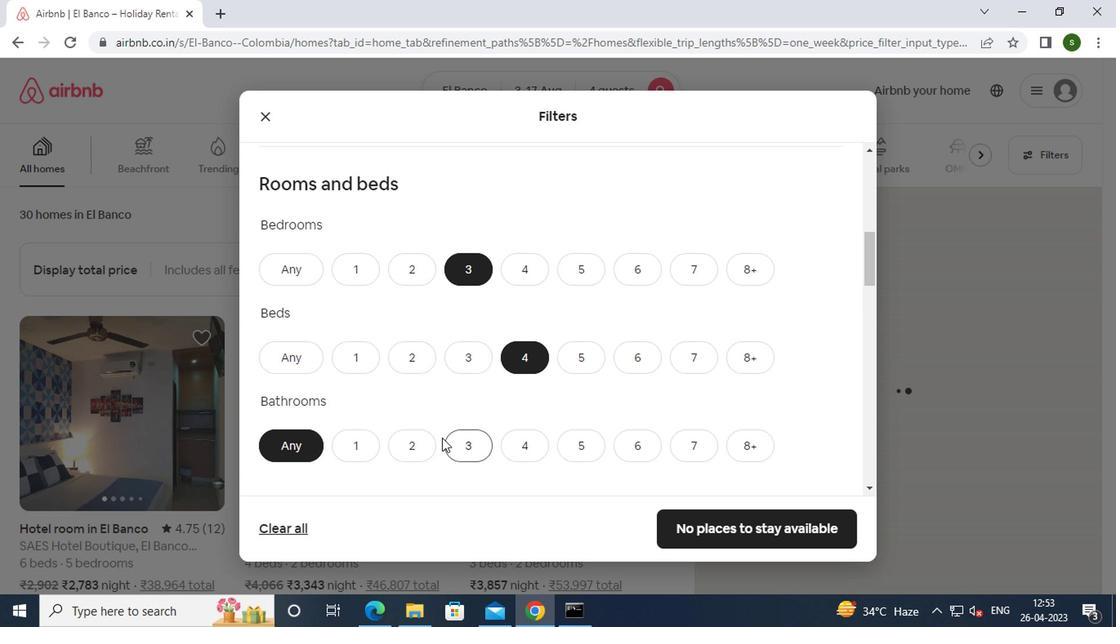 
Action: Mouse pressed left at (424, 445)
Screenshot: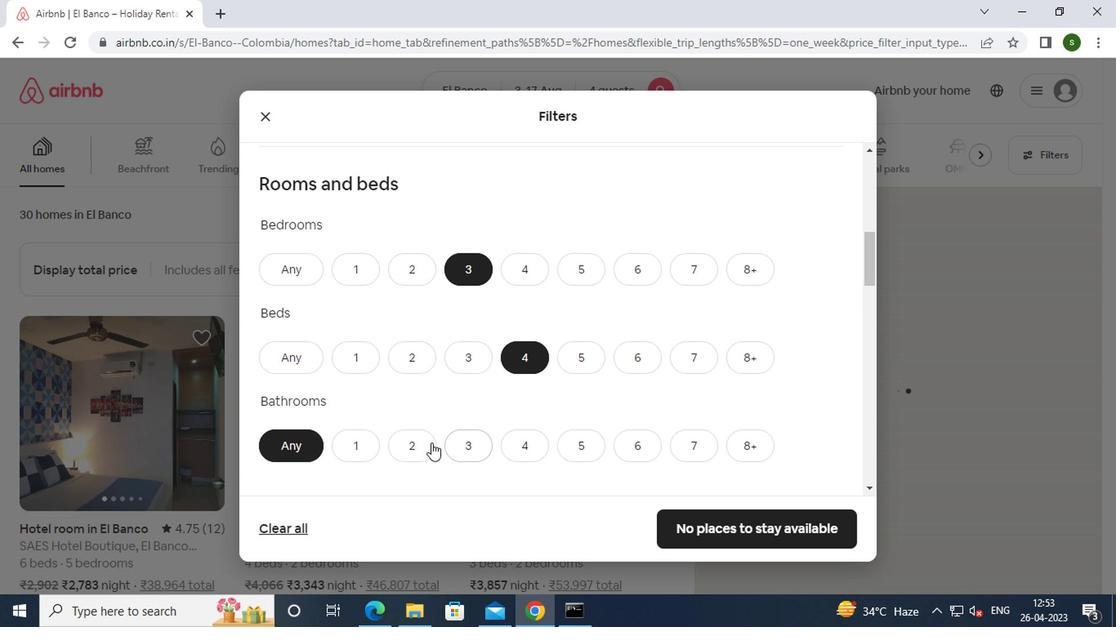 
Action: Mouse moved to (542, 373)
Screenshot: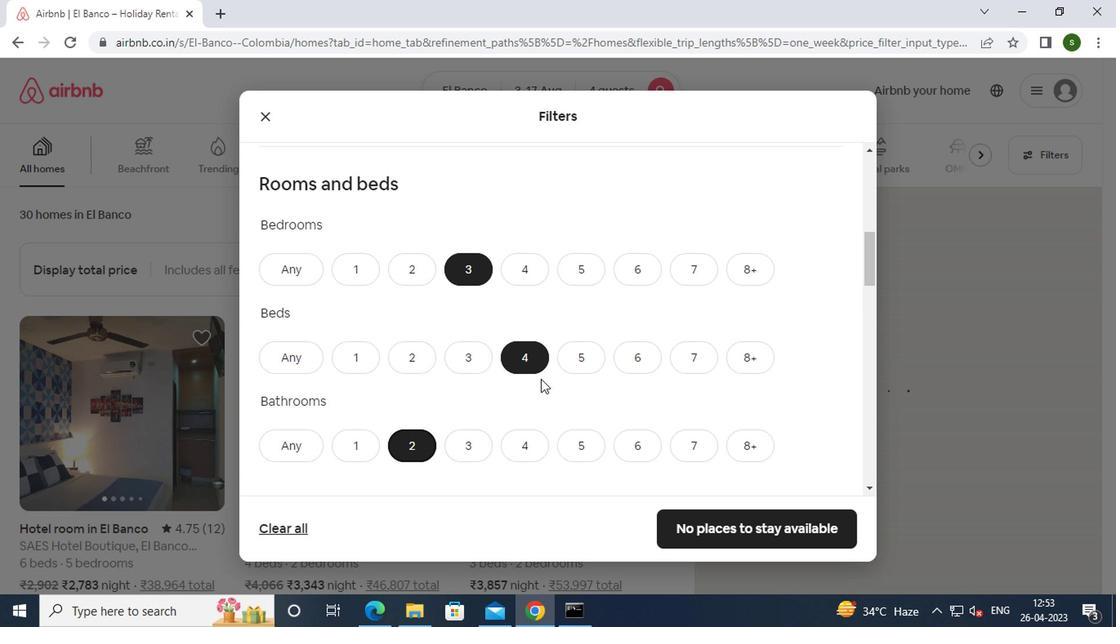 
Action: Mouse scrolled (542, 372) with delta (0, -1)
Screenshot: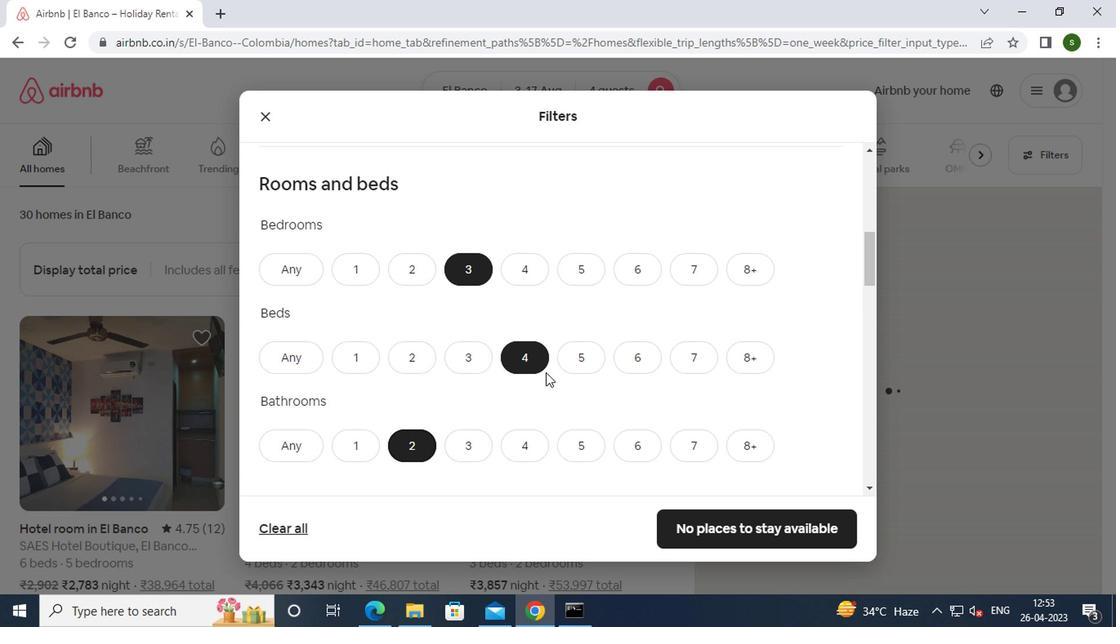 
Action: Mouse scrolled (542, 372) with delta (0, -1)
Screenshot: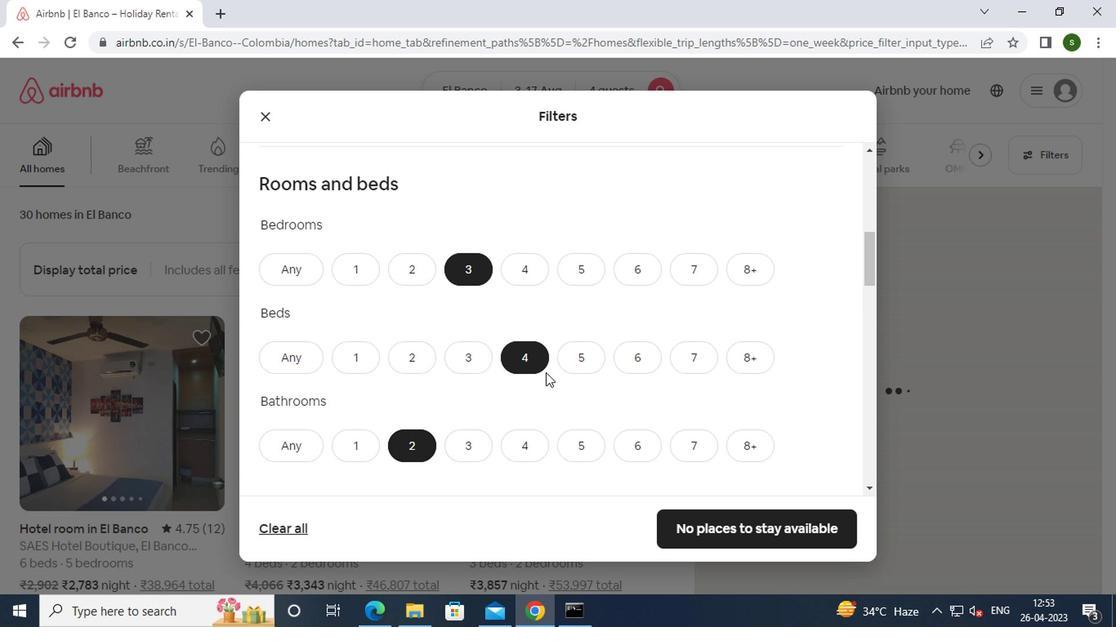 
Action: Mouse scrolled (542, 372) with delta (0, -1)
Screenshot: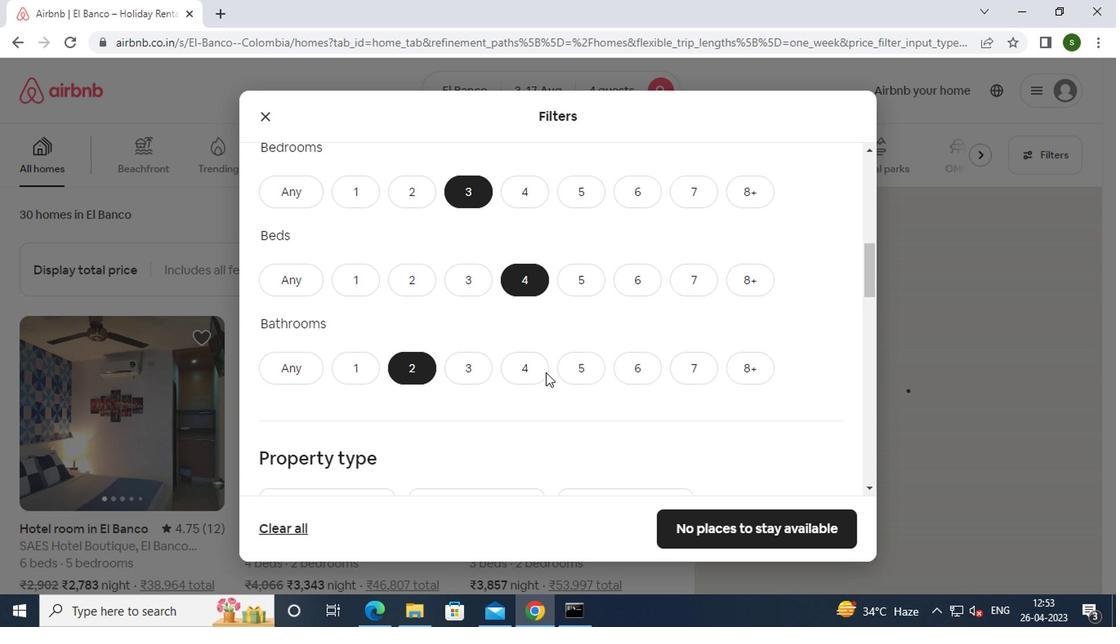 
Action: Mouse moved to (346, 385)
Screenshot: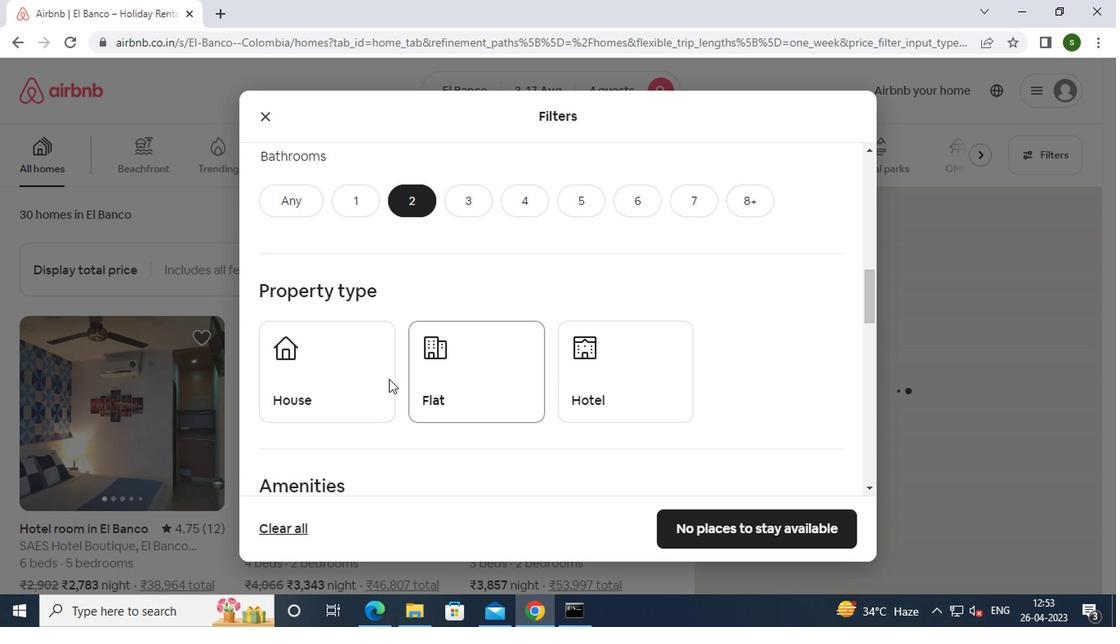 
Action: Mouse pressed left at (346, 385)
Screenshot: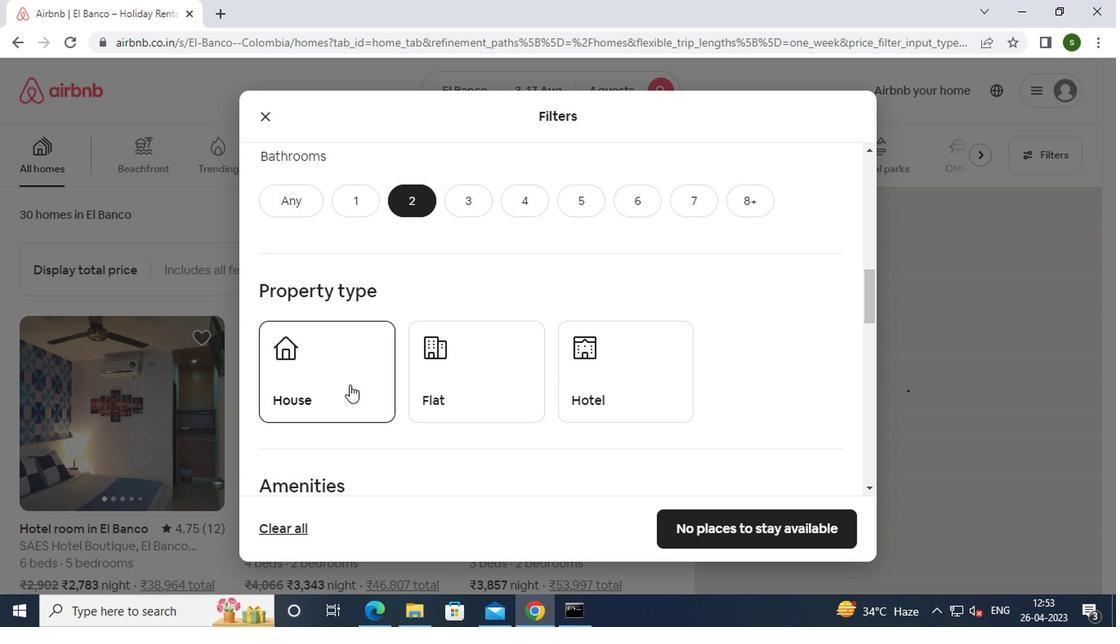 
Action: Mouse moved to (445, 384)
Screenshot: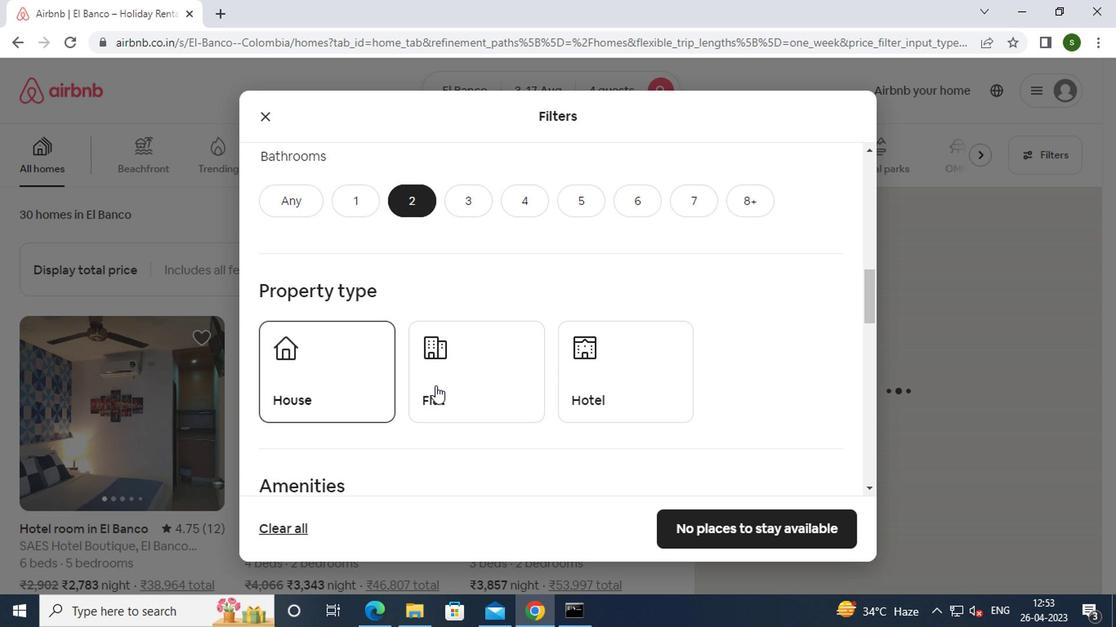 
Action: Mouse pressed left at (445, 384)
Screenshot: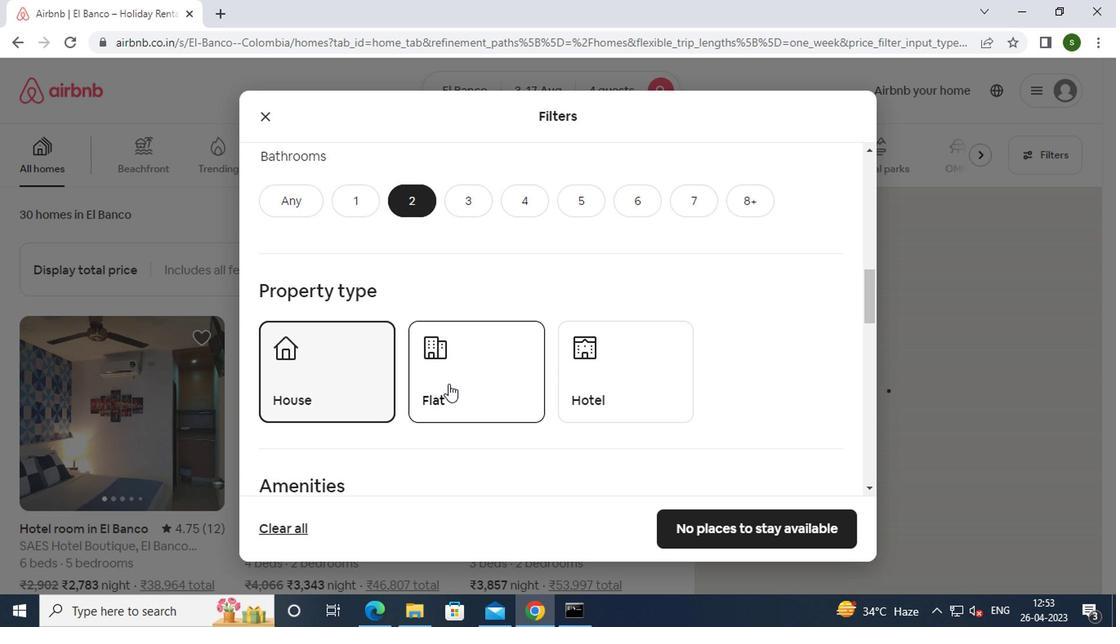 
Action: Mouse moved to (503, 365)
Screenshot: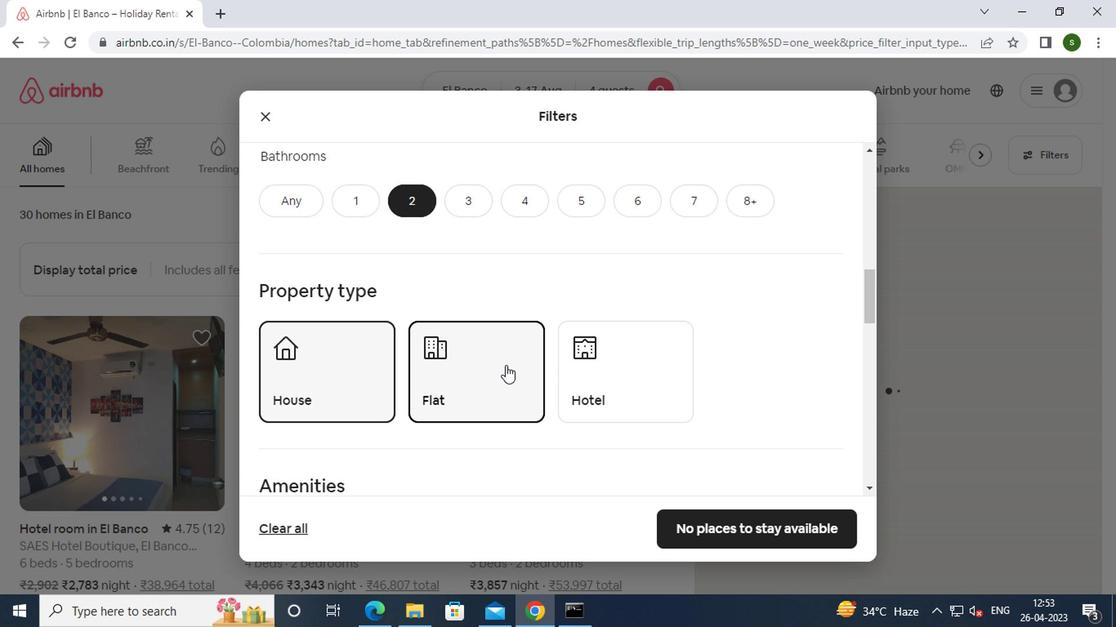 
Action: Mouse scrolled (503, 363) with delta (0, -1)
Screenshot: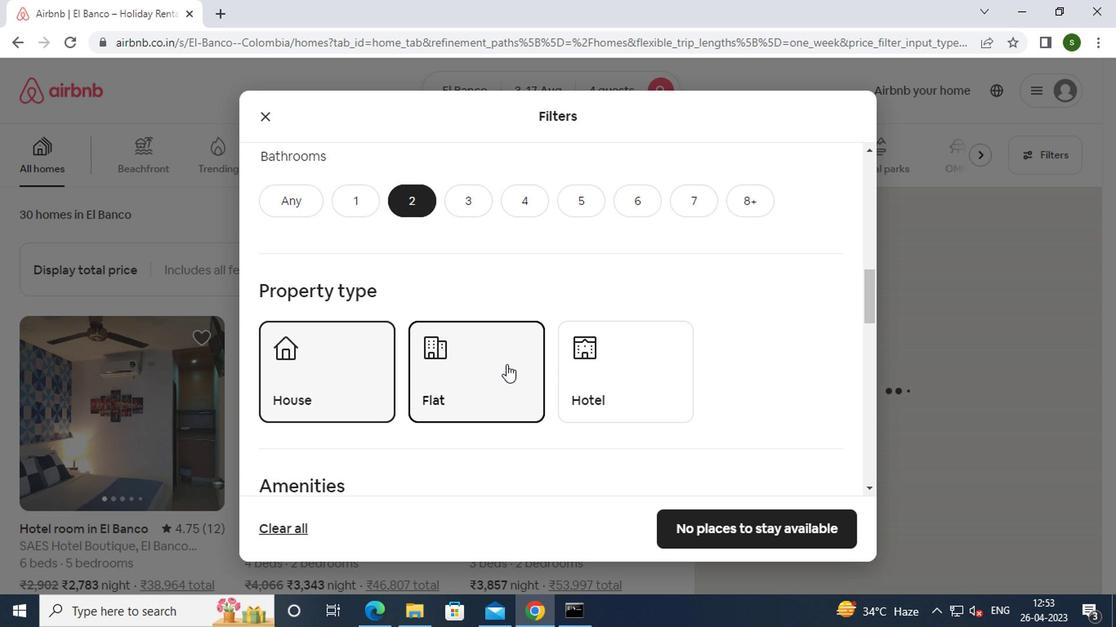 
Action: Mouse scrolled (503, 363) with delta (0, -1)
Screenshot: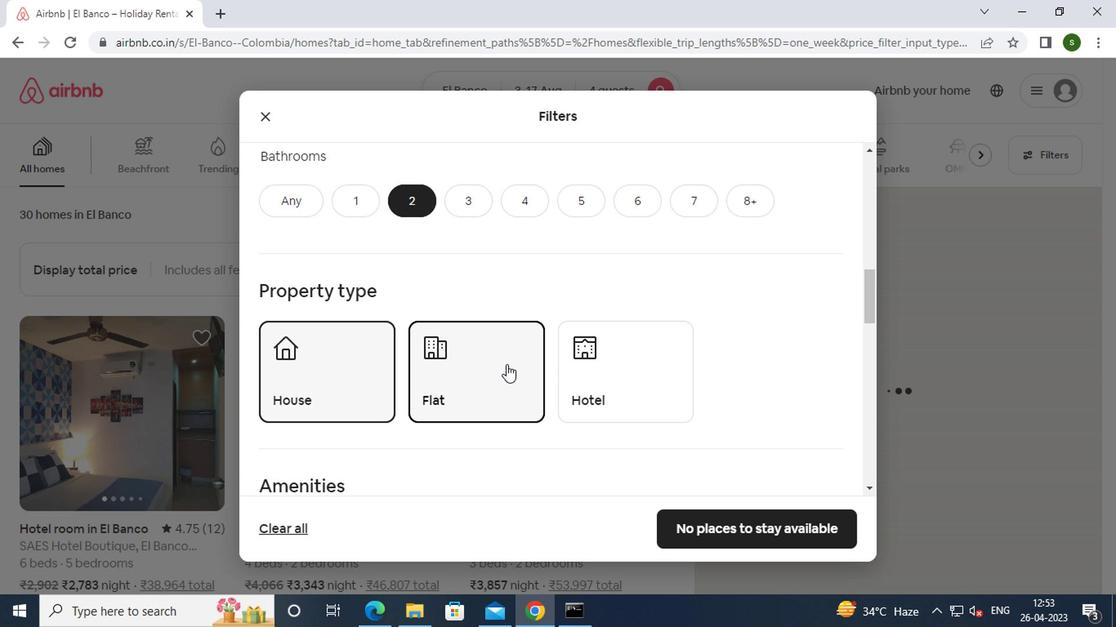 
Action: Mouse scrolled (503, 363) with delta (0, -1)
Screenshot: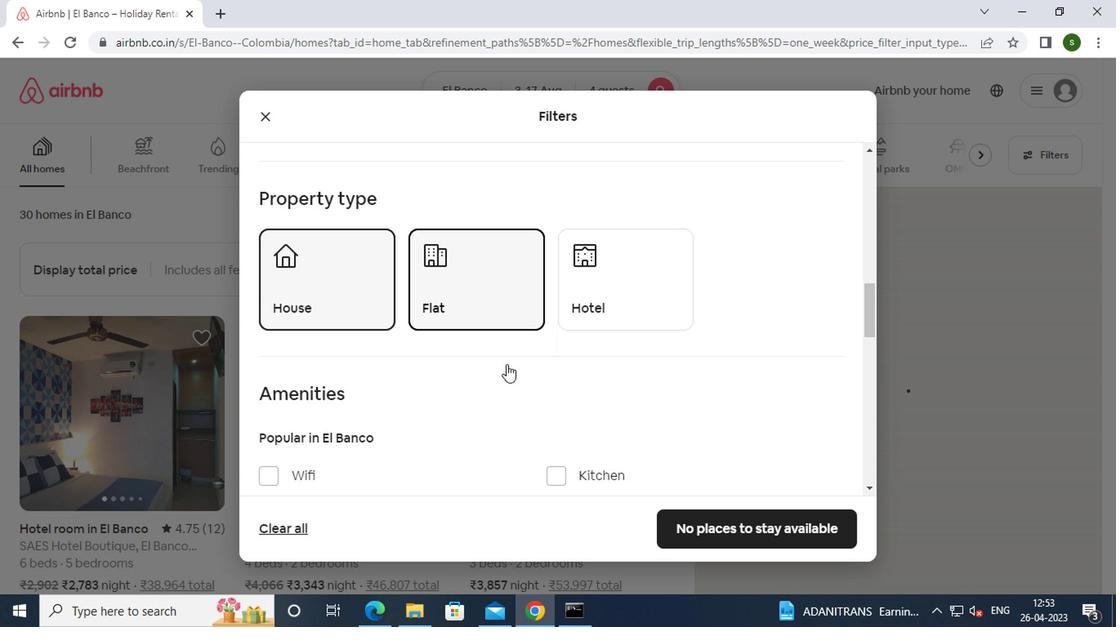 
Action: Mouse moved to (299, 331)
Screenshot: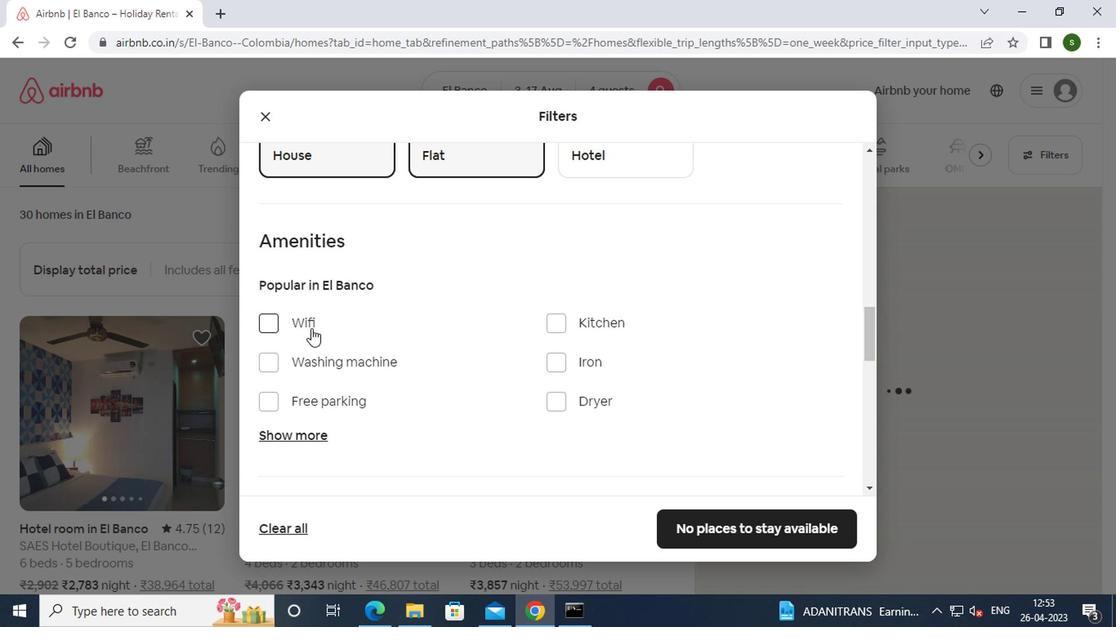 
Action: Mouse pressed left at (299, 331)
Screenshot: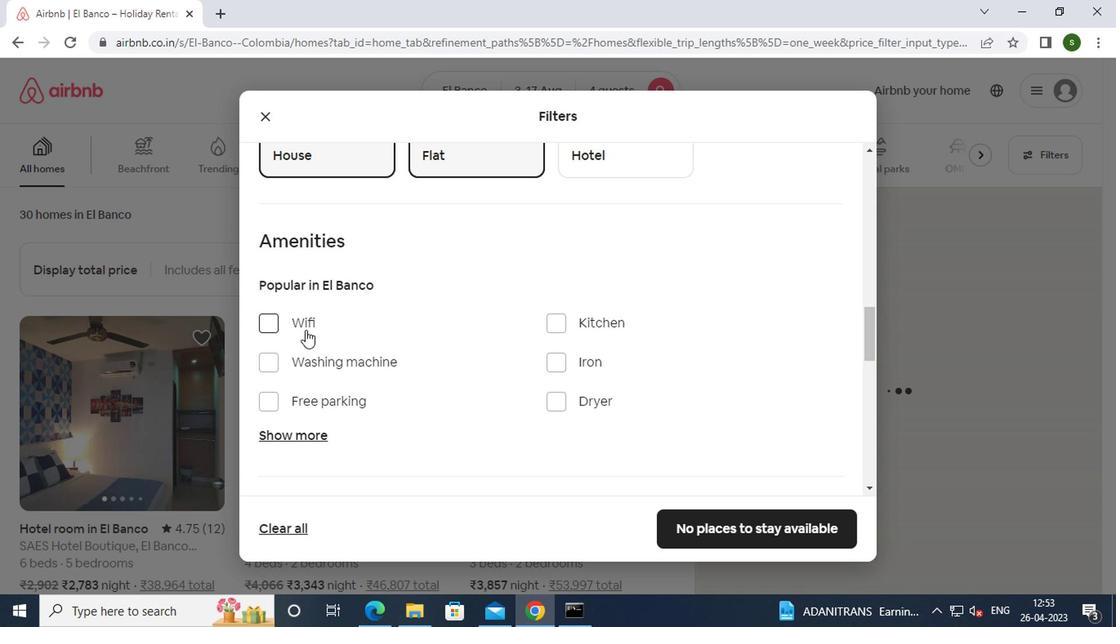 
Action: Mouse moved to (315, 367)
Screenshot: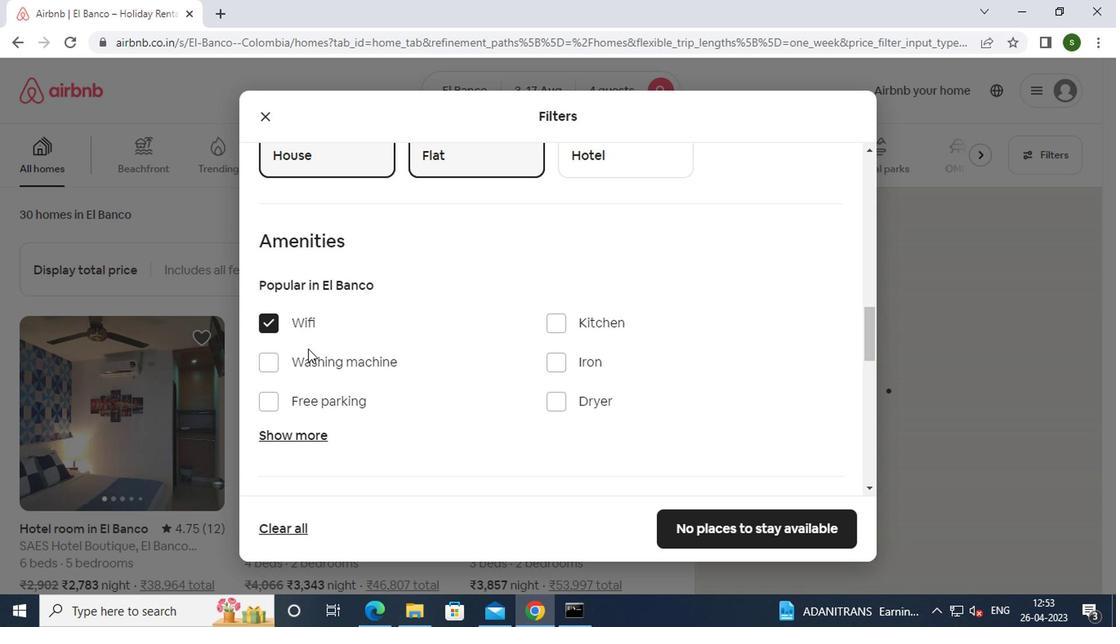 
Action: Mouse pressed left at (315, 367)
Screenshot: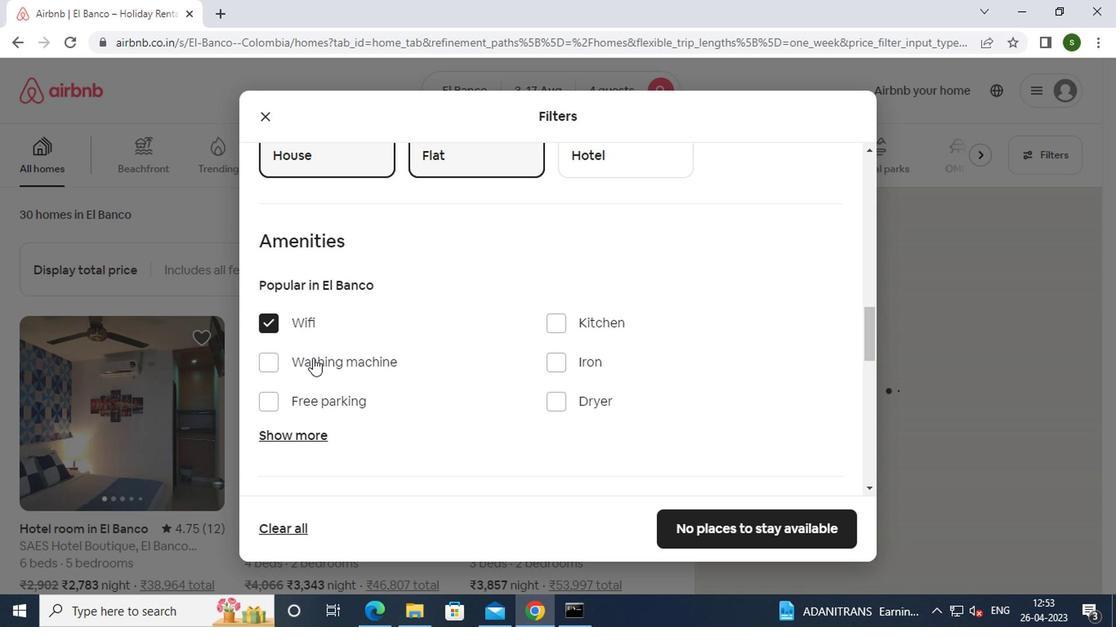 
Action: Mouse moved to (700, 371)
Screenshot: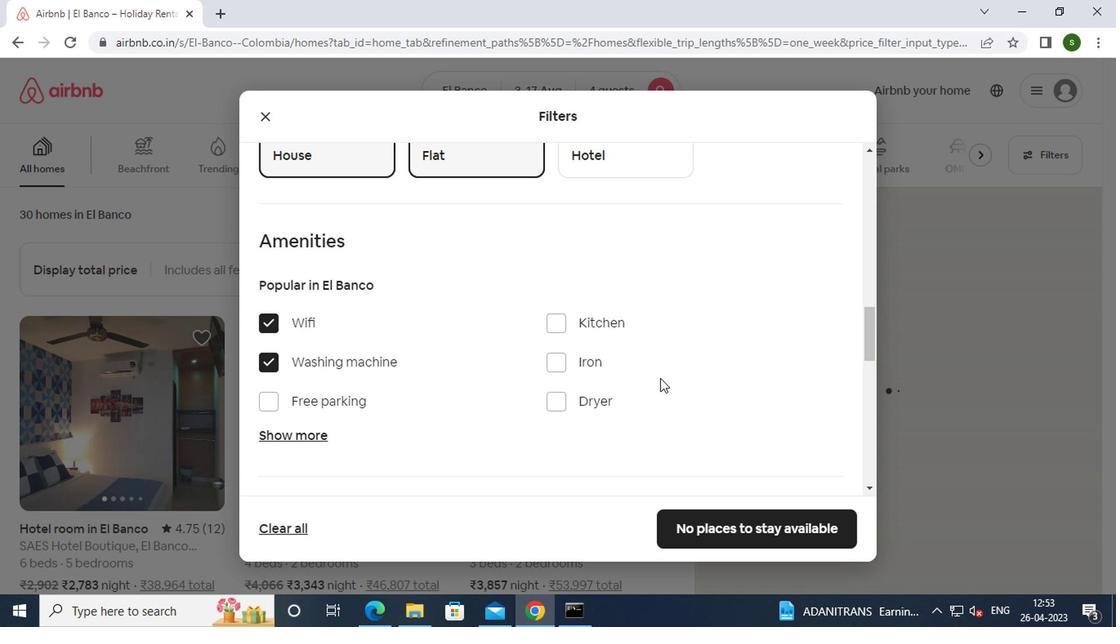 
Action: Mouse scrolled (700, 370) with delta (0, -1)
Screenshot: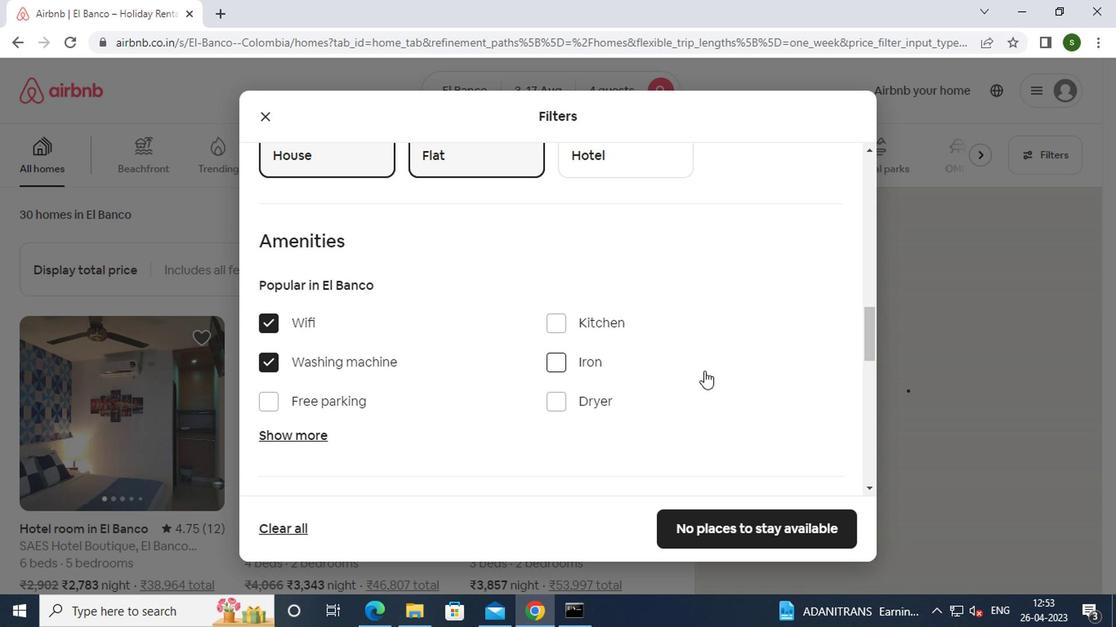 
Action: Mouse scrolled (700, 370) with delta (0, -1)
Screenshot: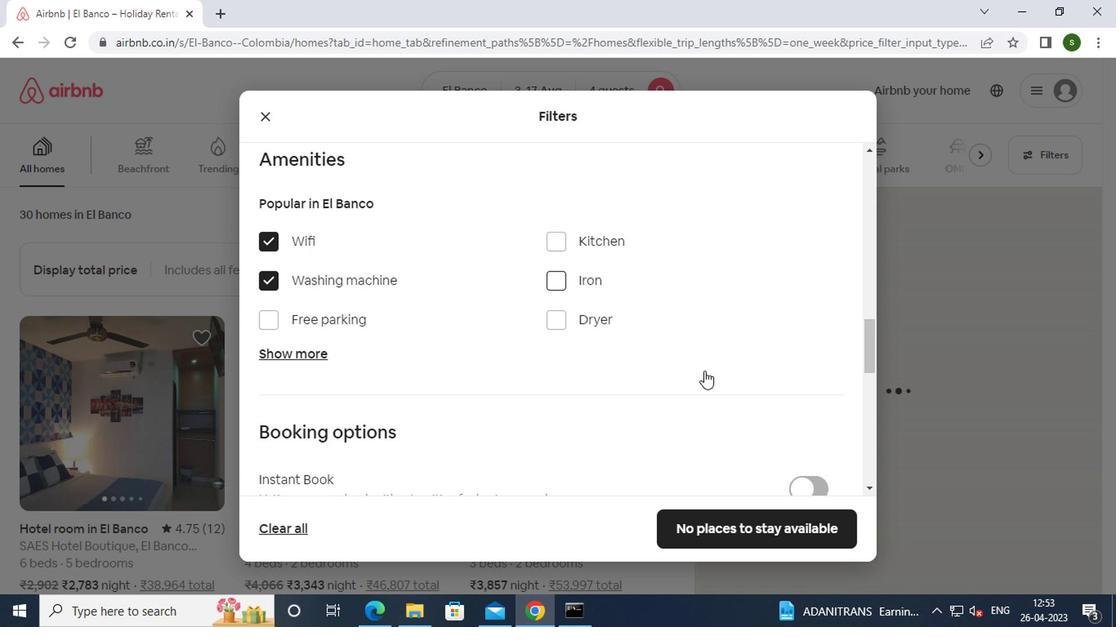 
Action: Mouse scrolled (700, 370) with delta (0, -1)
Screenshot: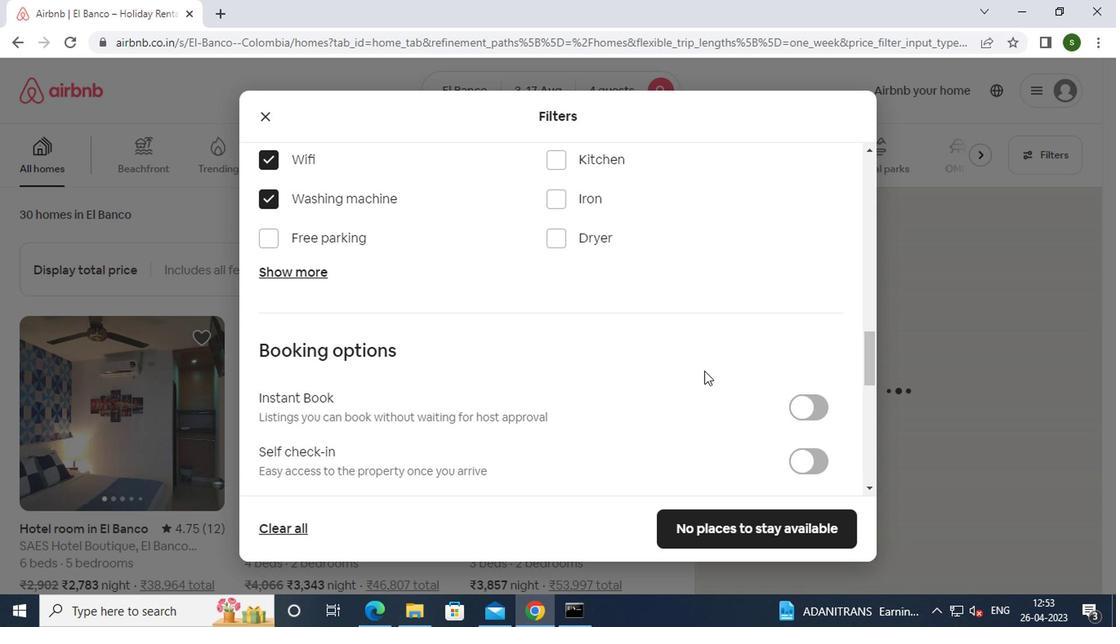 
Action: Mouse scrolled (700, 370) with delta (0, -1)
Screenshot: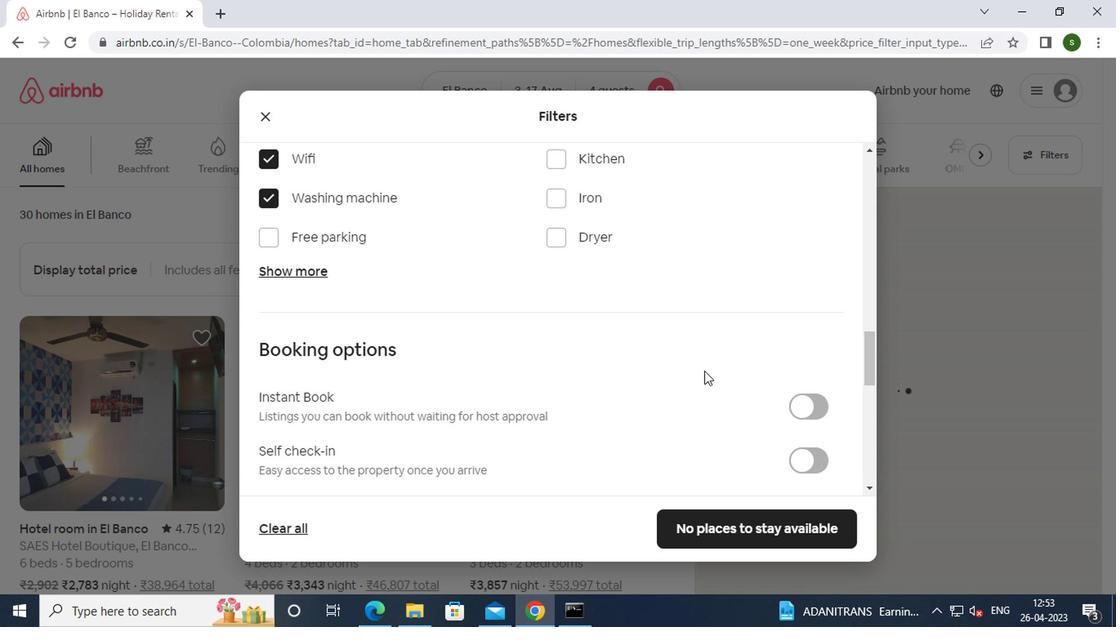 
Action: Mouse scrolled (700, 370) with delta (0, -1)
Screenshot: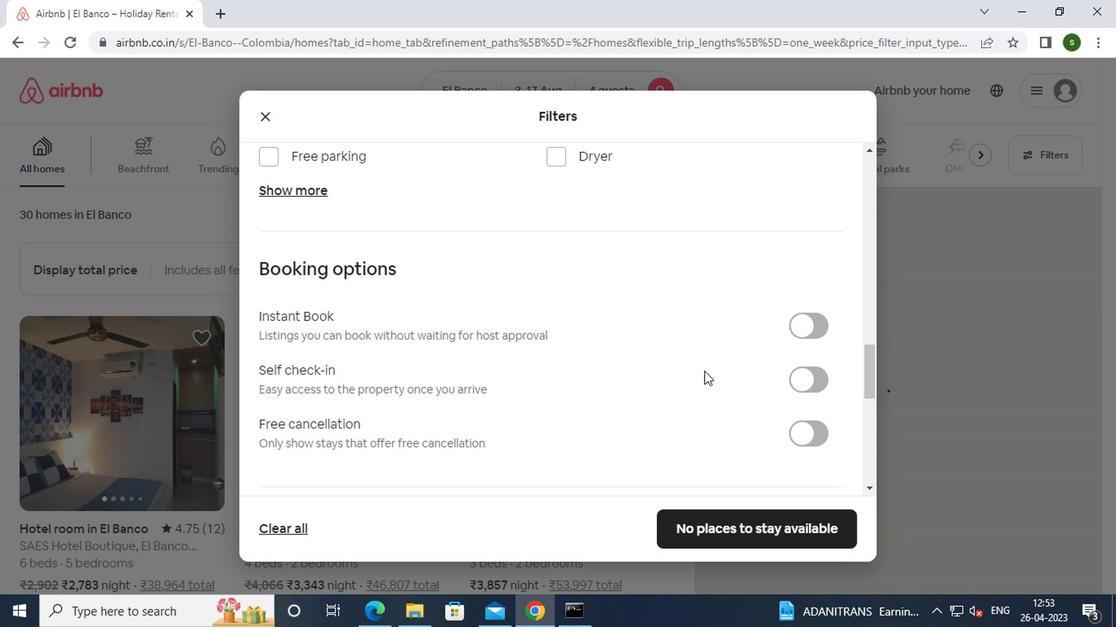 
Action: Mouse moved to (803, 217)
Screenshot: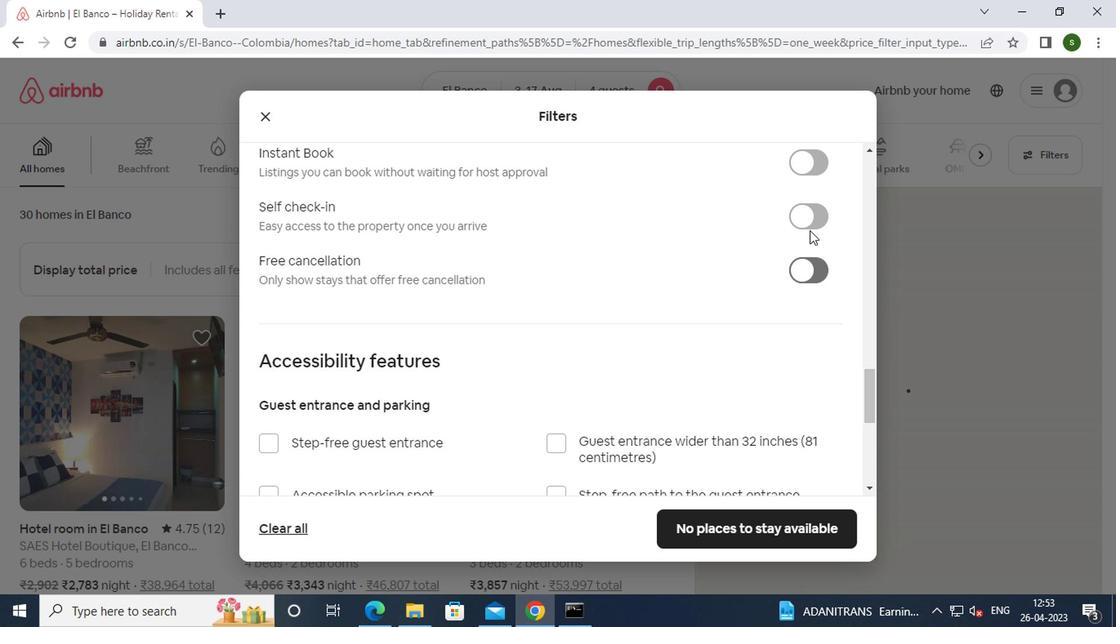 
Action: Mouse pressed left at (803, 217)
Screenshot: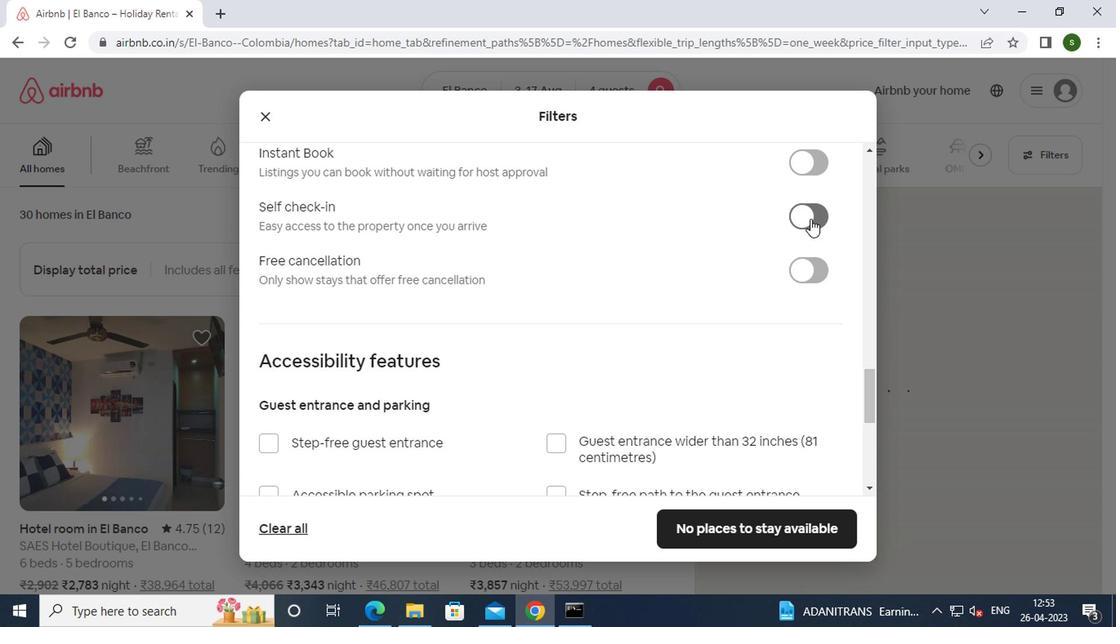 
Action: Mouse moved to (624, 327)
Screenshot: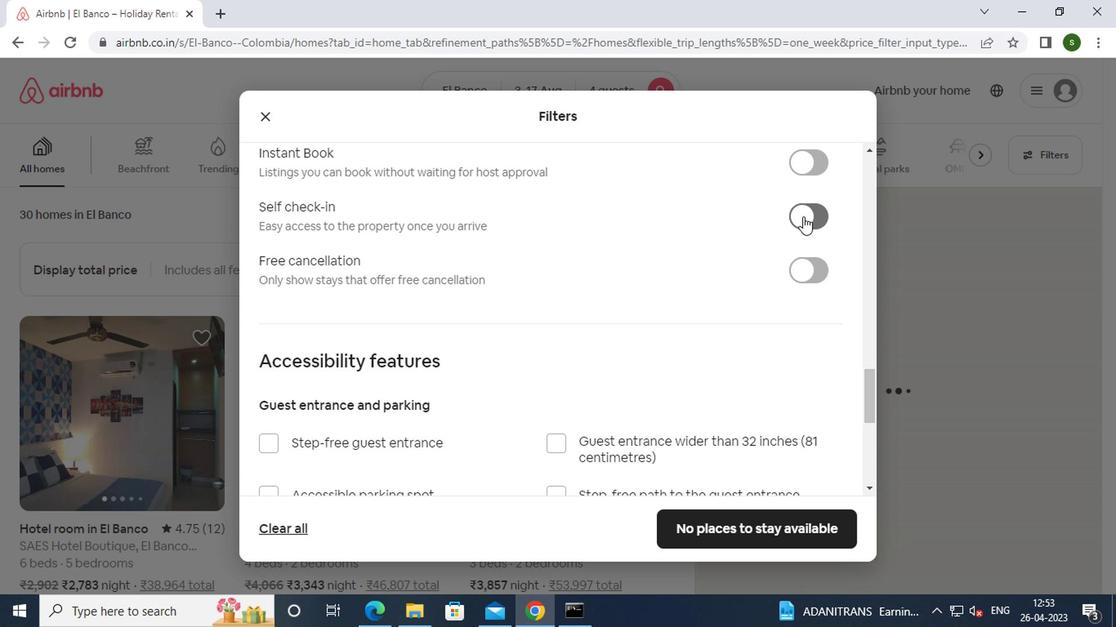 
Action: Mouse scrolled (624, 326) with delta (0, 0)
Screenshot: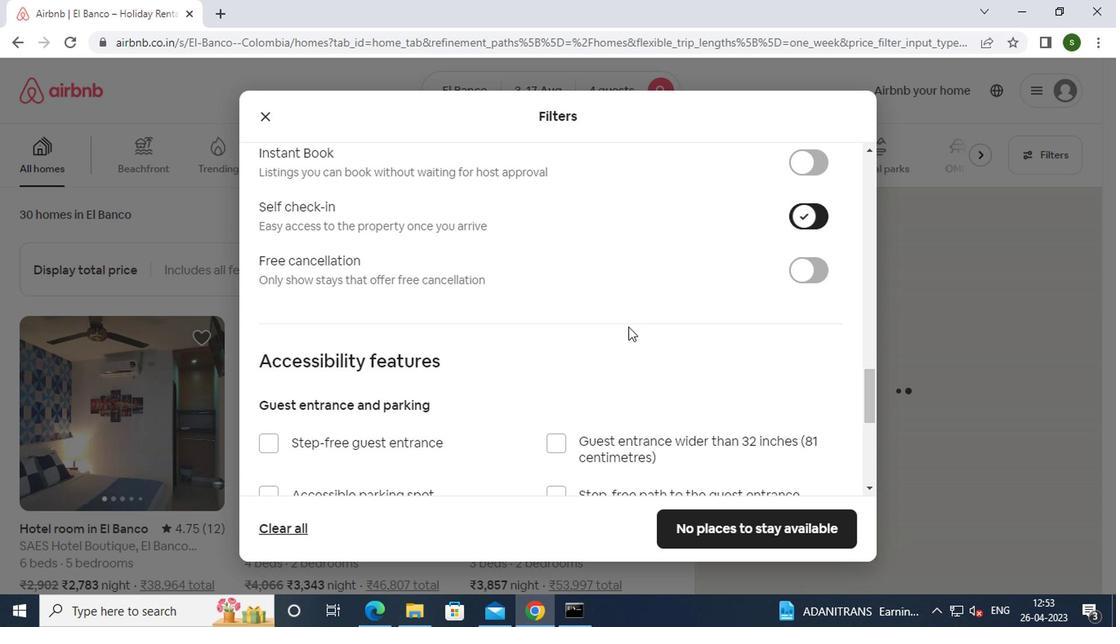 
Action: Mouse scrolled (624, 326) with delta (0, 0)
Screenshot: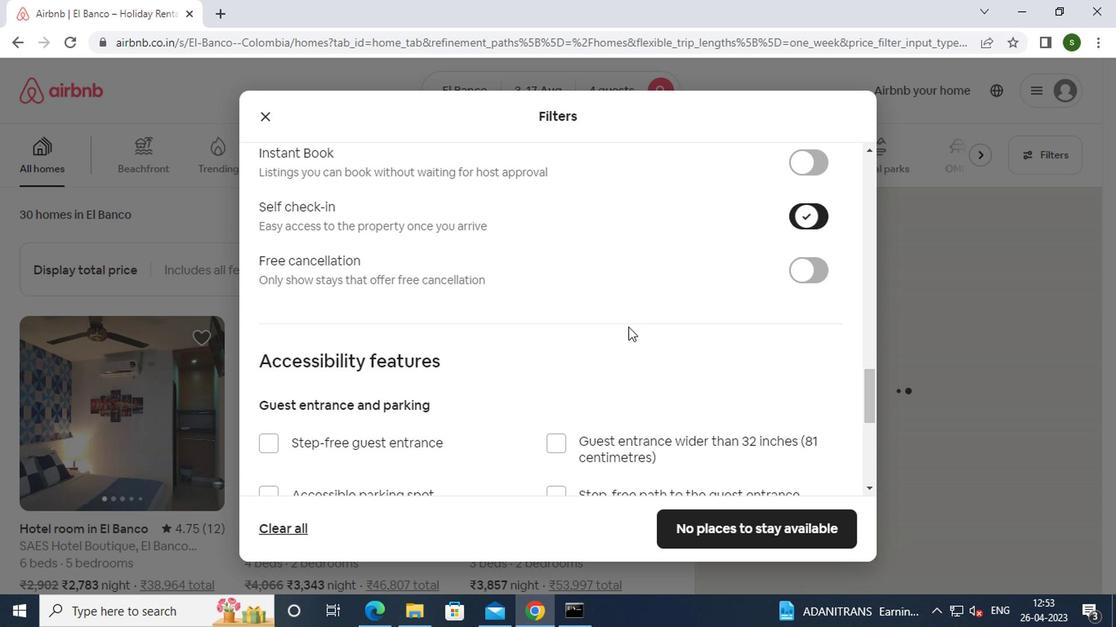 
Action: Mouse scrolled (624, 326) with delta (0, 0)
Screenshot: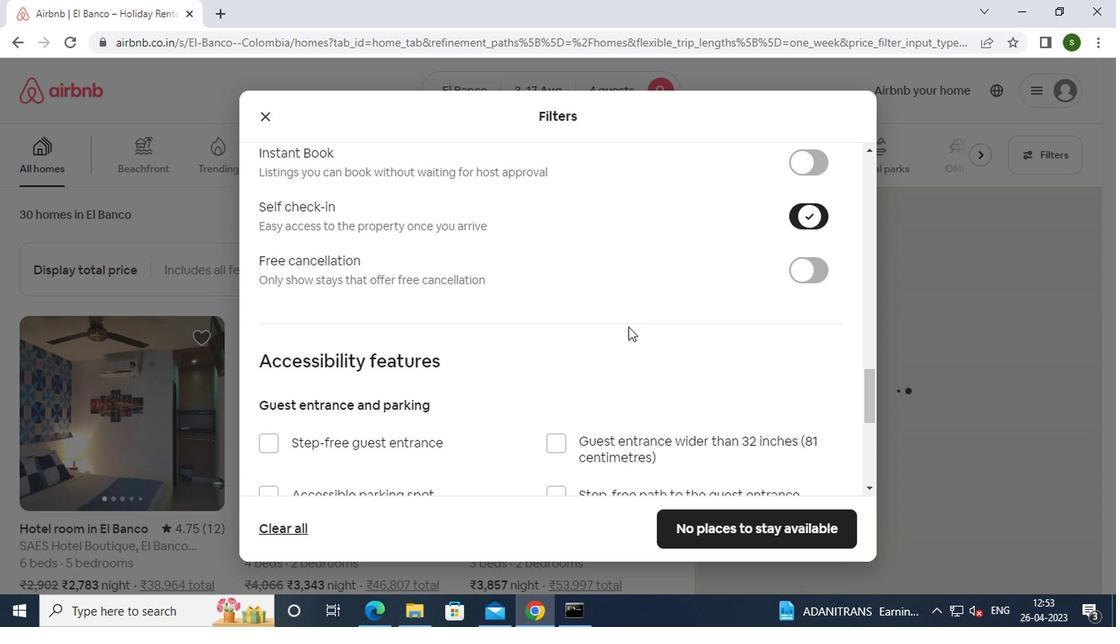 
Action: Mouse scrolled (624, 326) with delta (0, 0)
Screenshot: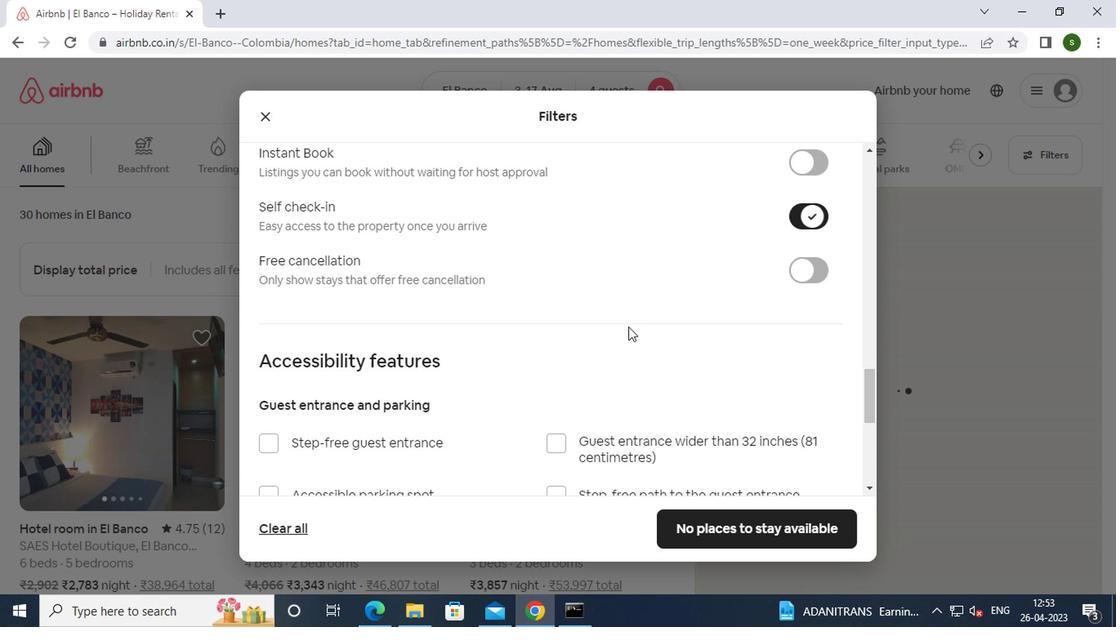 
Action: Mouse scrolled (624, 326) with delta (0, 0)
Screenshot: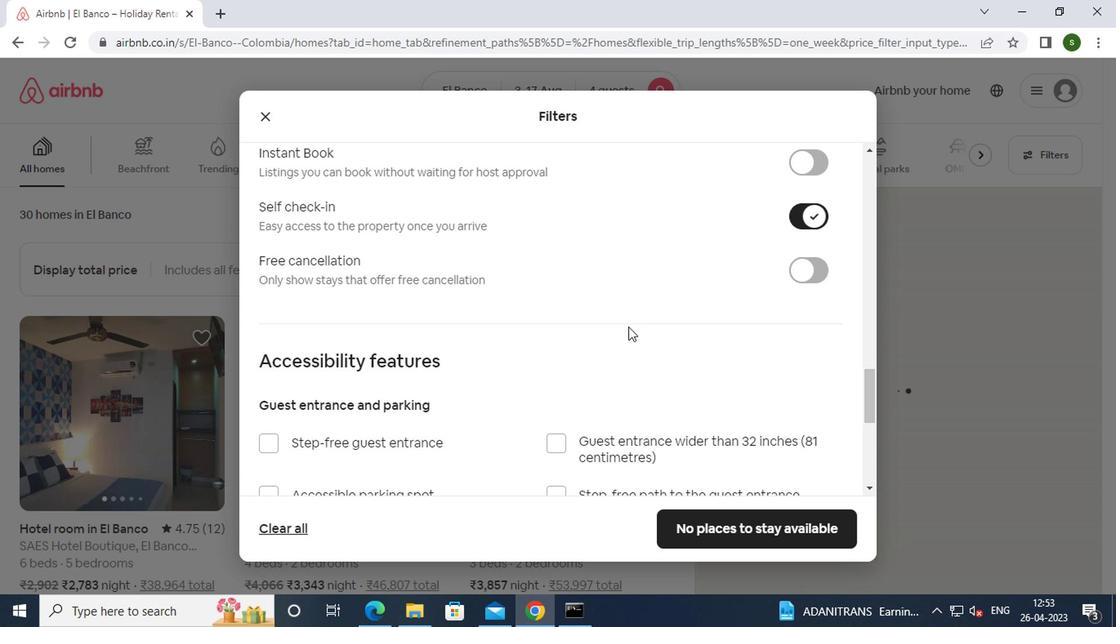 
Action: Mouse scrolled (624, 326) with delta (0, 0)
Screenshot: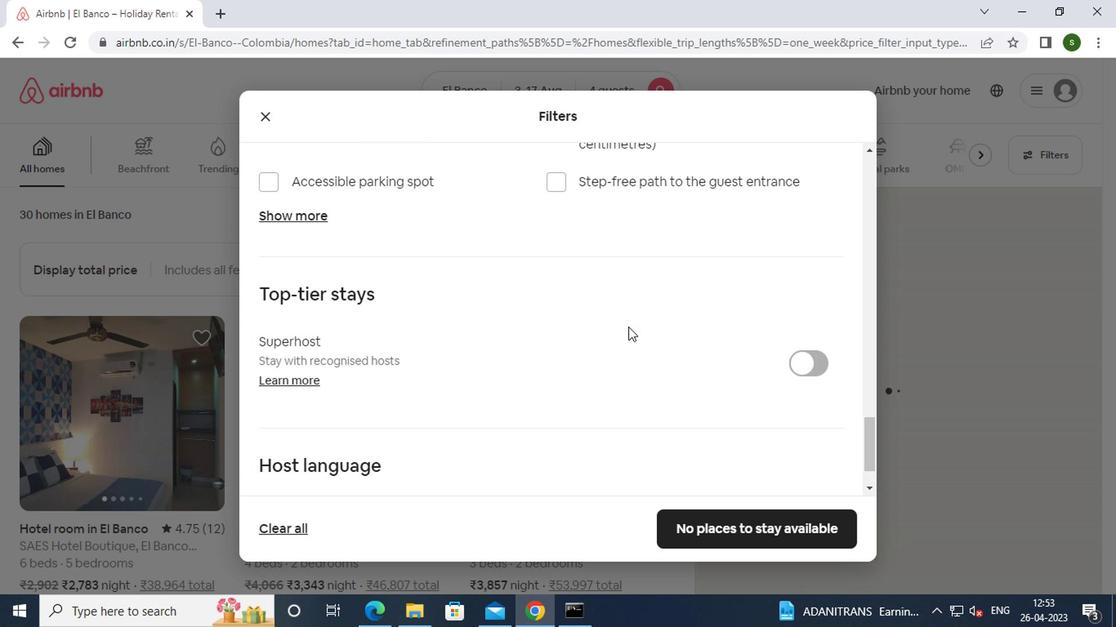 
Action: Mouse scrolled (624, 326) with delta (0, 0)
Screenshot: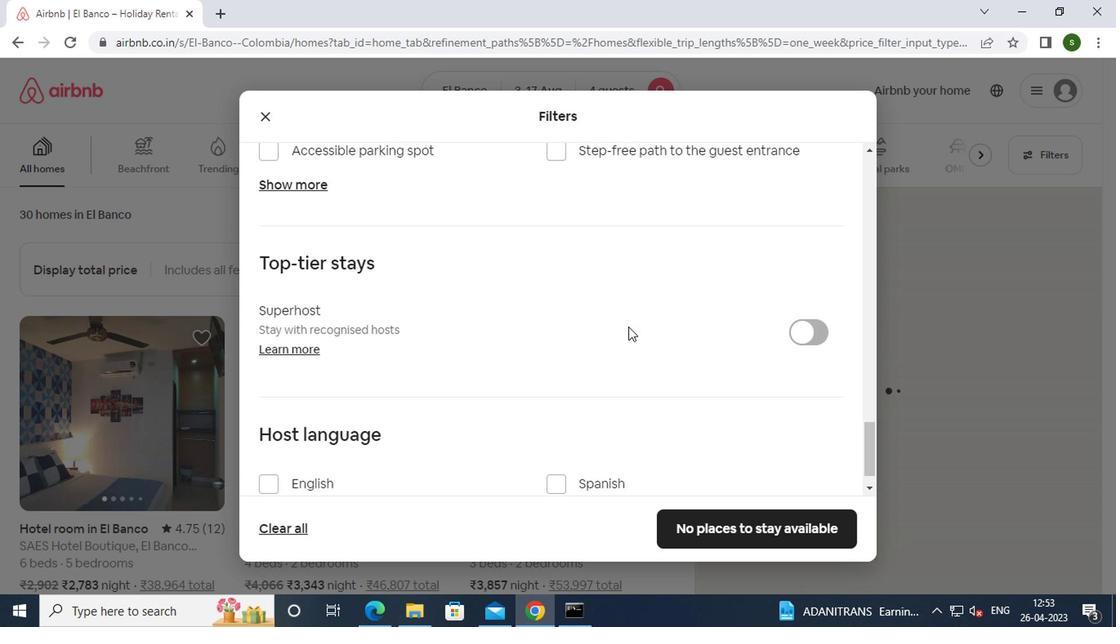 
Action: Mouse scrolled (624, 326) with delta (0, 0)
Screenshot: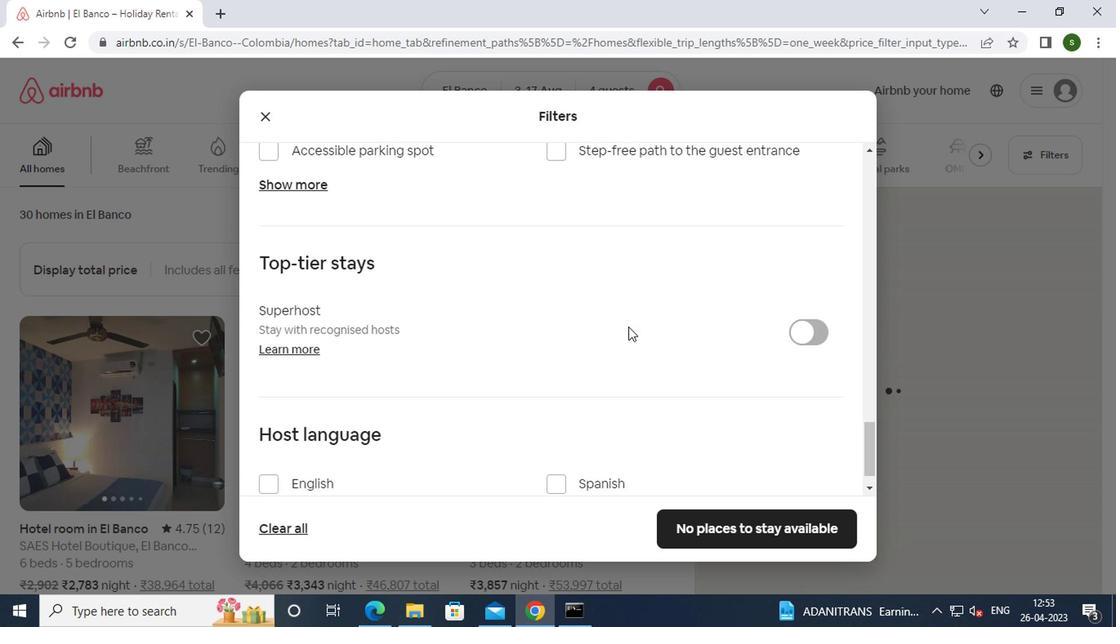 
Action: Mouse scrolled (624, 326) with delta (0, 0)
Screenshot: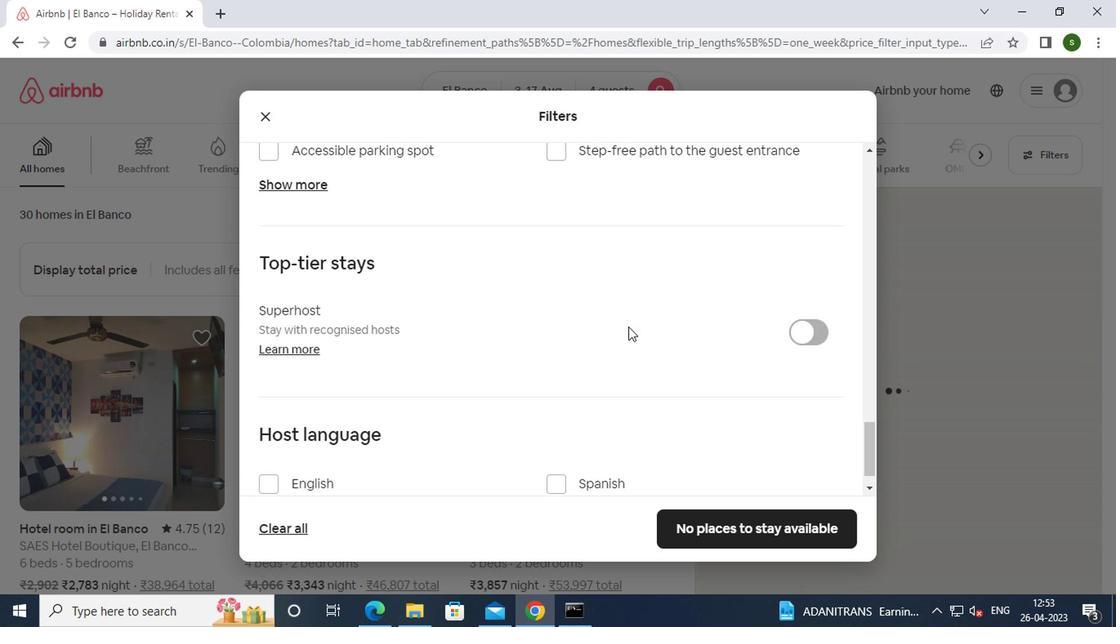 
Action: Mouse moved to (286, 445)
Screenshot: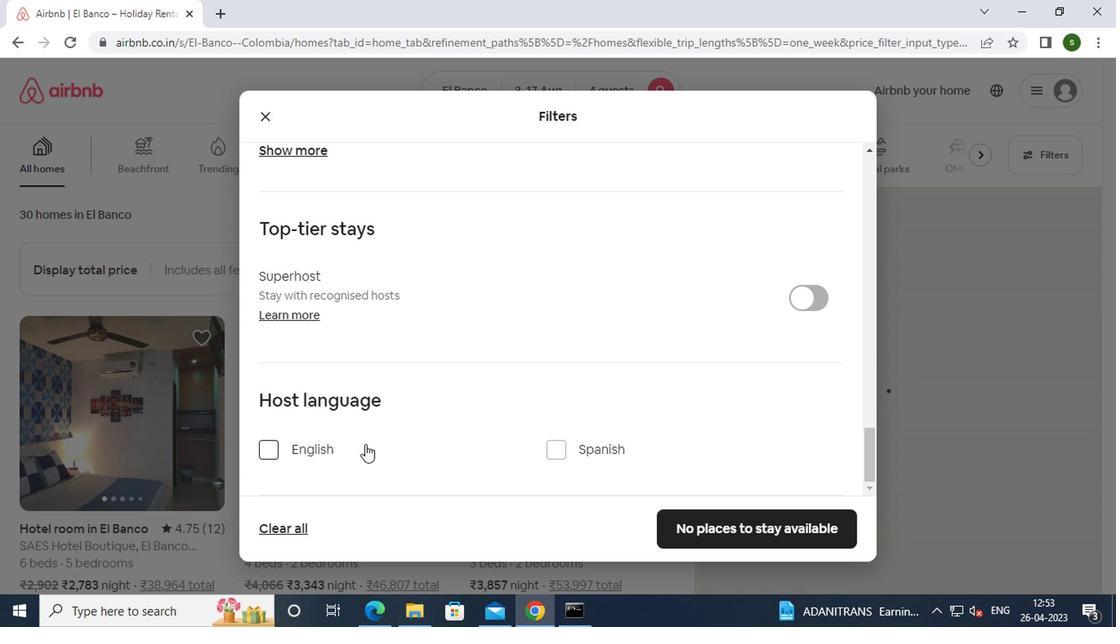 
Action: Mouse pressed left at (286, 445)
Screenshot: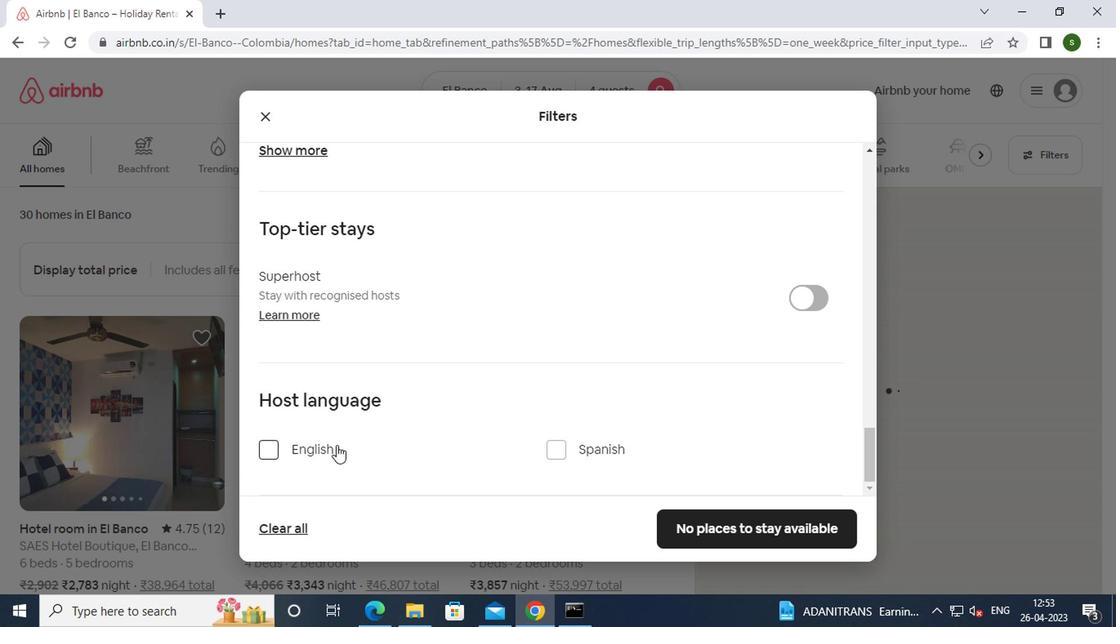 
Action: Mouse moved to (717, 531)
Screenshot: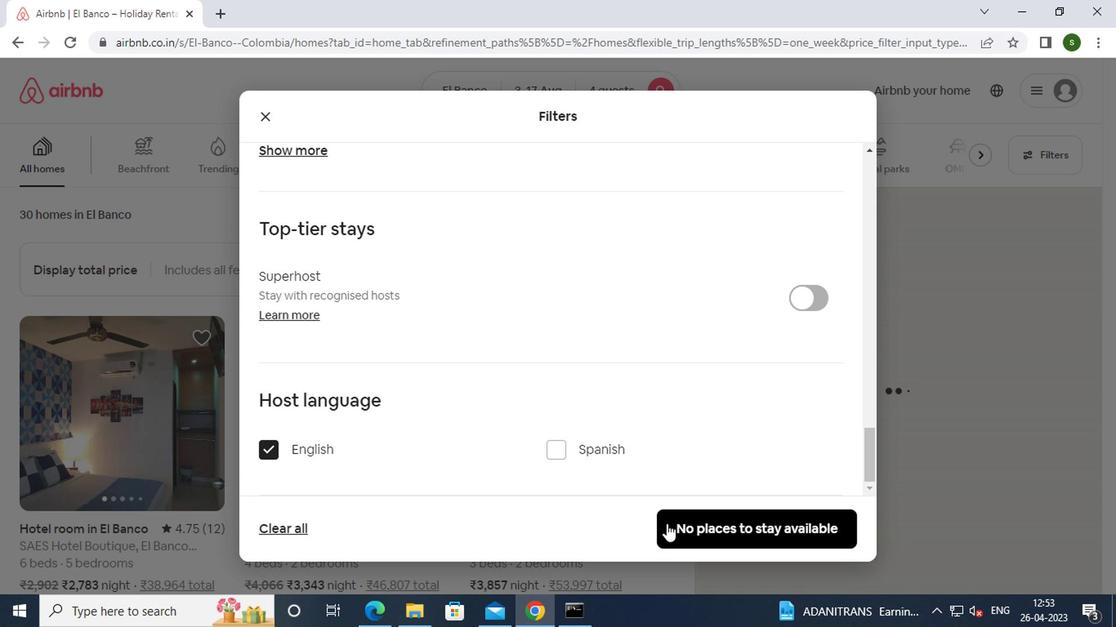 
Action: Mouse pressed left at (717, 531)
Screenshot: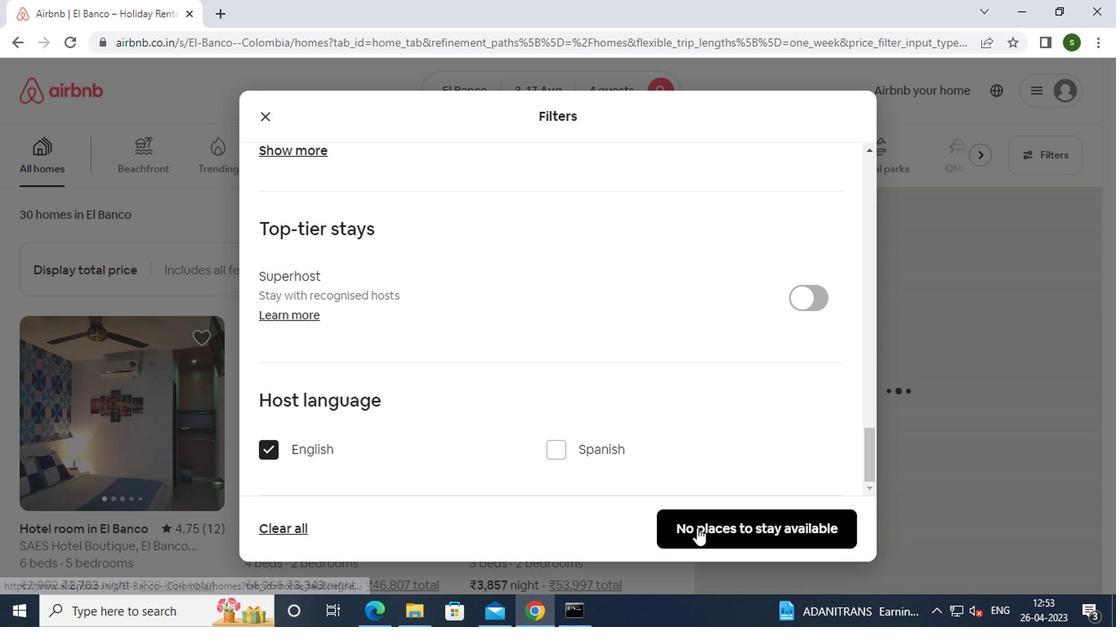 
